 Task: Look for space in Kulmbach, Germany from 7th July, 2023 to 15th July, 2023 for 6 adults in price range Rs.15000 to Rs.20000. Place can be entire place with 3 bedrooms having 3 beds and 3 bathrooms. Property type can be house, flat, guest house. Amenities needed are: washing machine. Booking option can be shelf check-in. Required host language is English.
Action: Mouse moved to (413, 86)
Screenshot: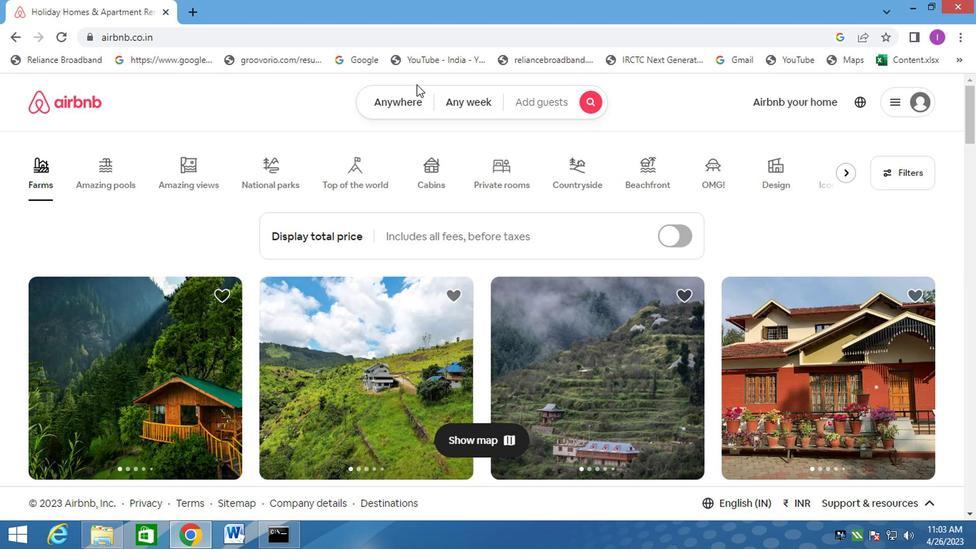 
Action: Mouse pressed left at (413, 86)
Screenshot: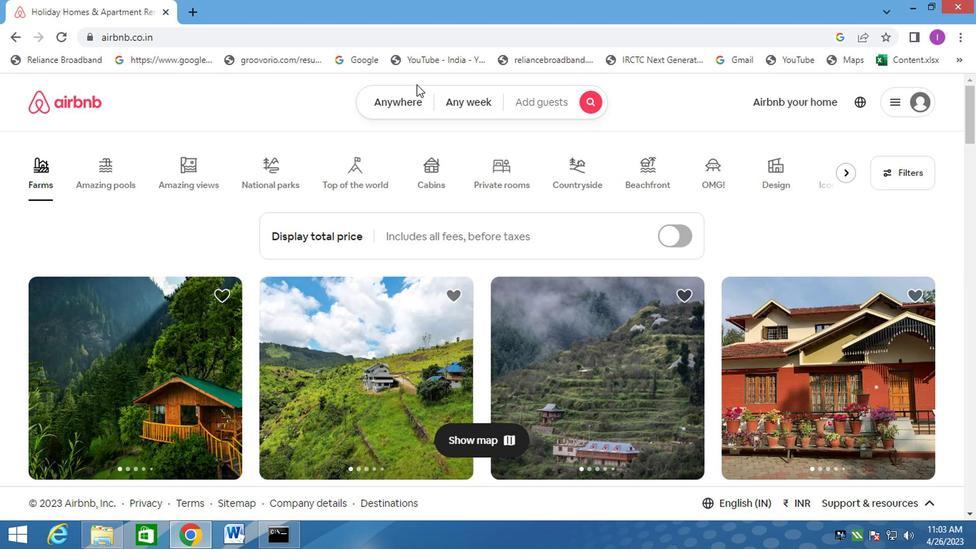 
Action: Mouse moved to (410, 97)
Screenshot: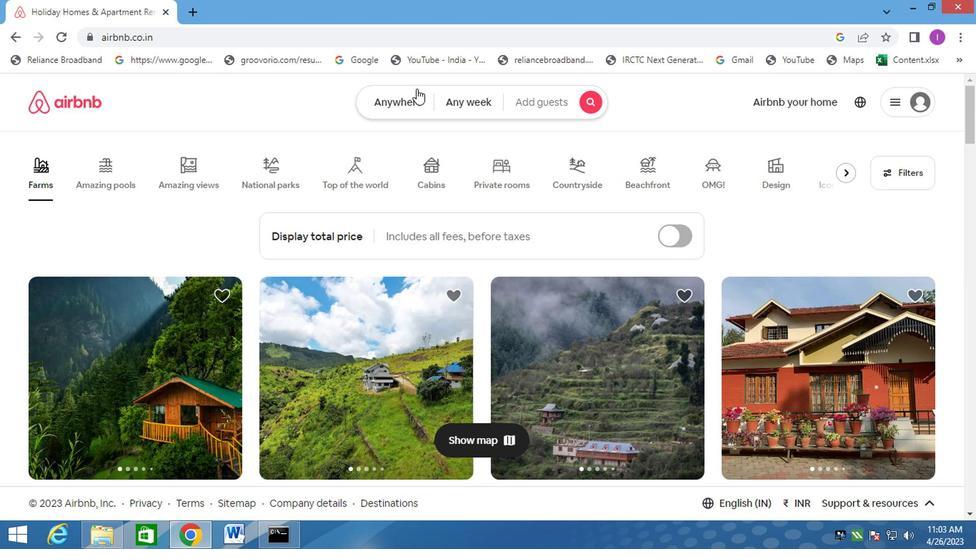
Action: Mouse pressed left at (410, 97)
Screenshot: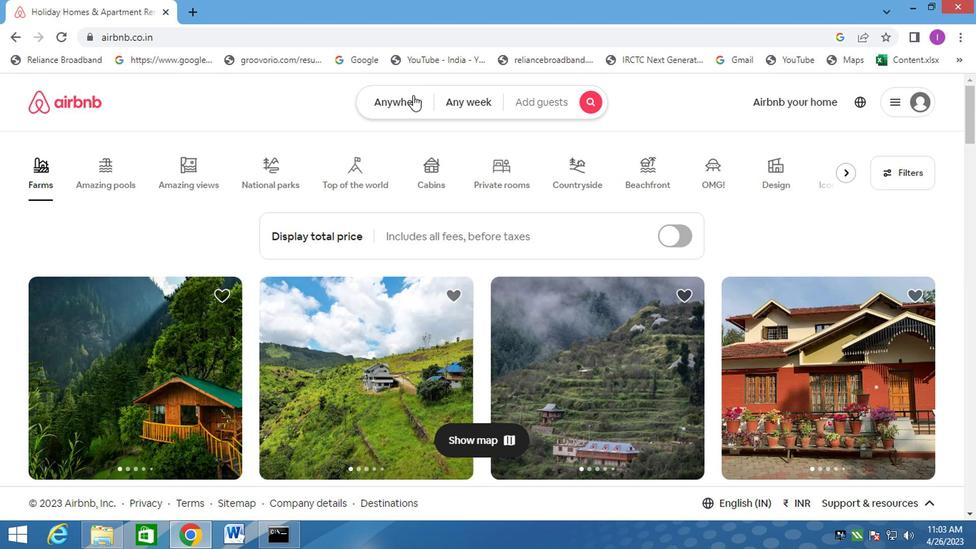 
Action: Mouse moved to (293, 154)
Screenshot: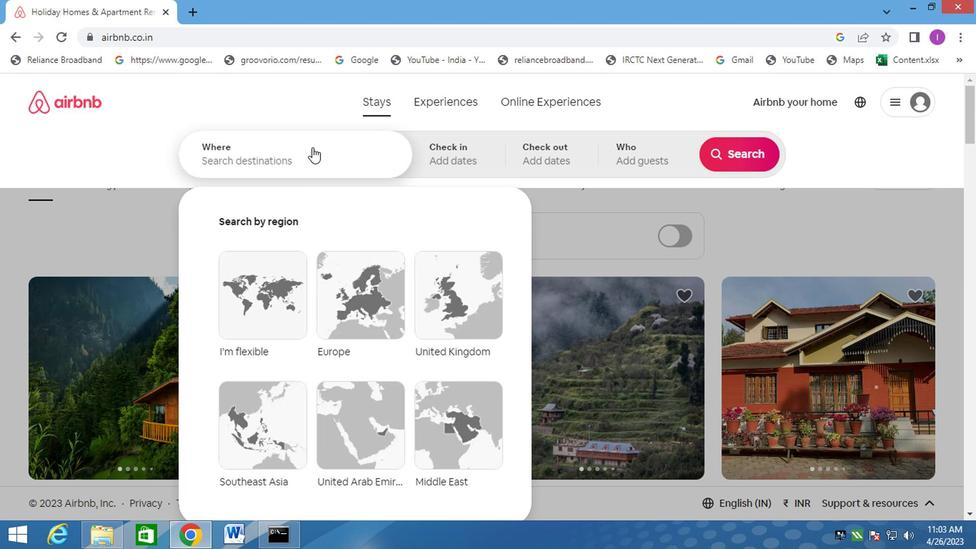 
Action: Mouse pressed left at (293, 154)
Screenshot: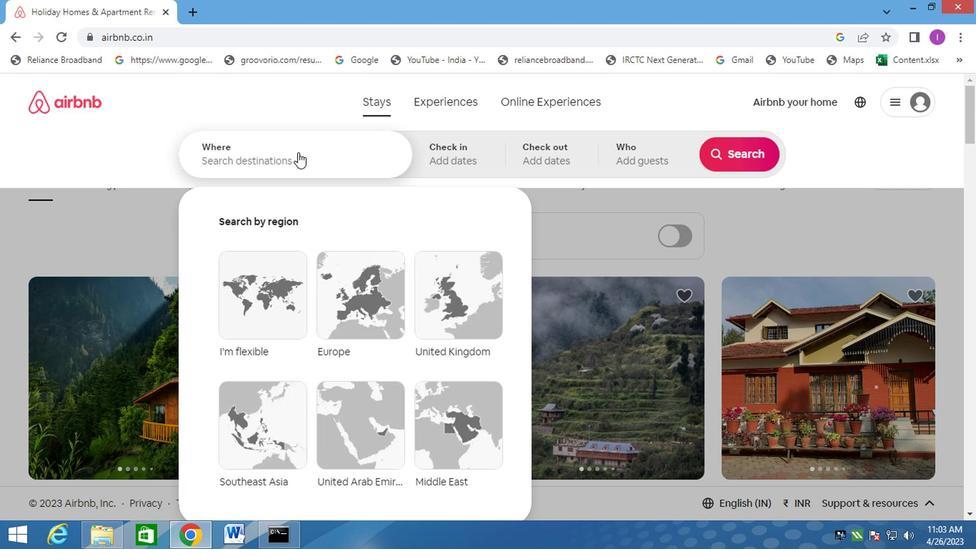 
Action: Mouse moved to (296, 153)
Screenshot: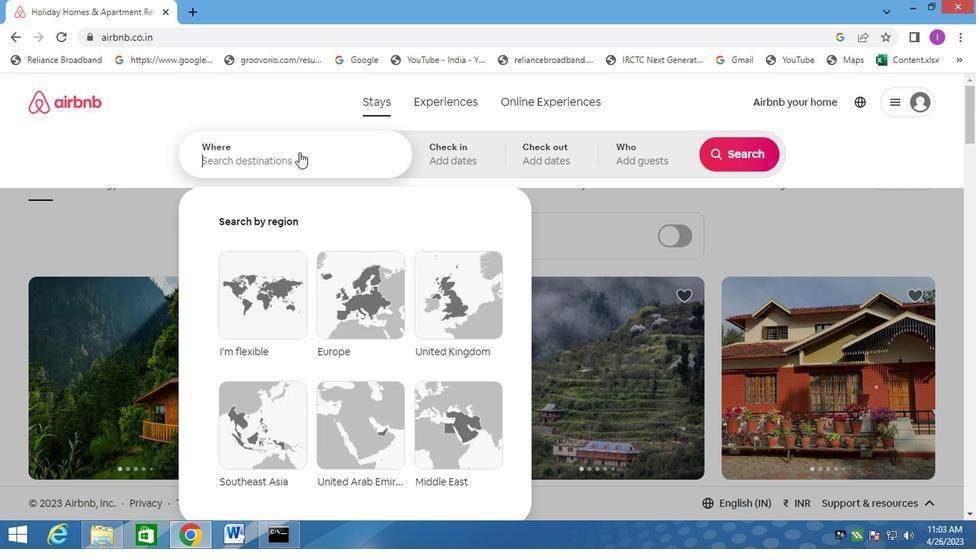 
Action: Key pressed kulmba
Screenshot: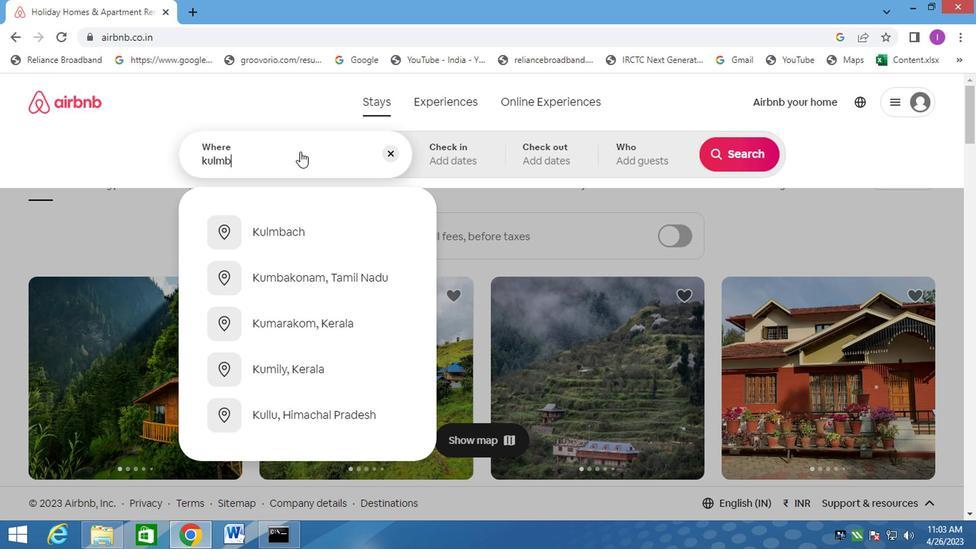 
Action: Mouse moved to (274, 229)
Screenshot: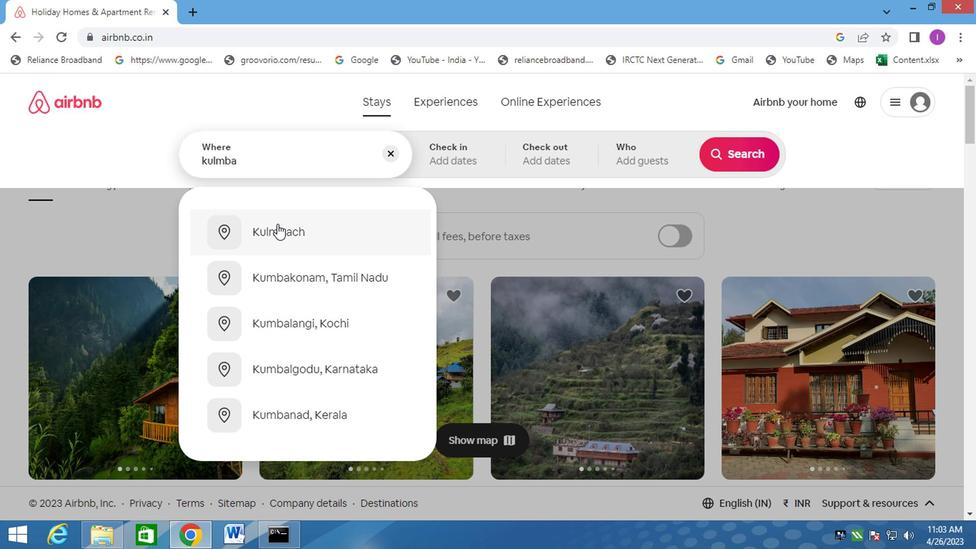 
Action: Mouse pressed left at (274, 229)
Screenshot: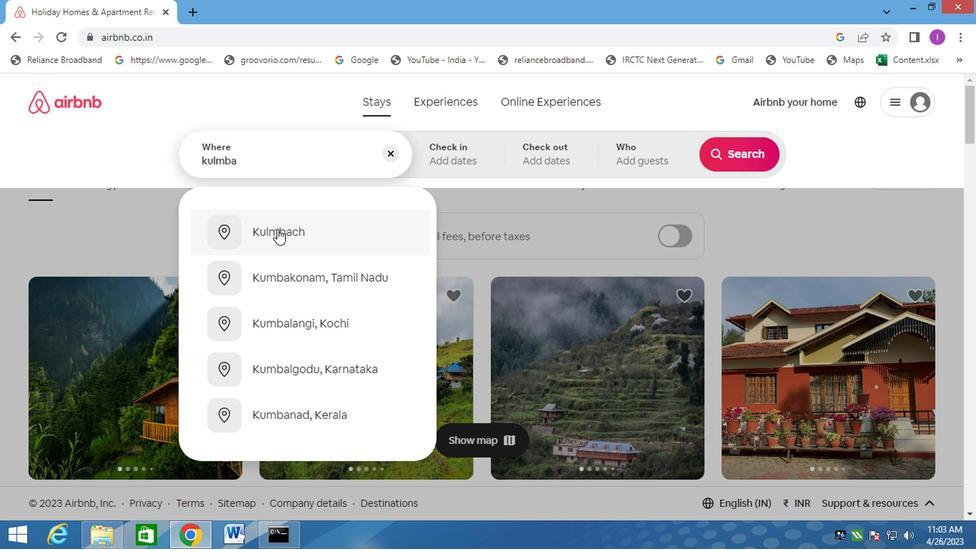 
Action: Mouse moved to (730, 266)
Screenshot: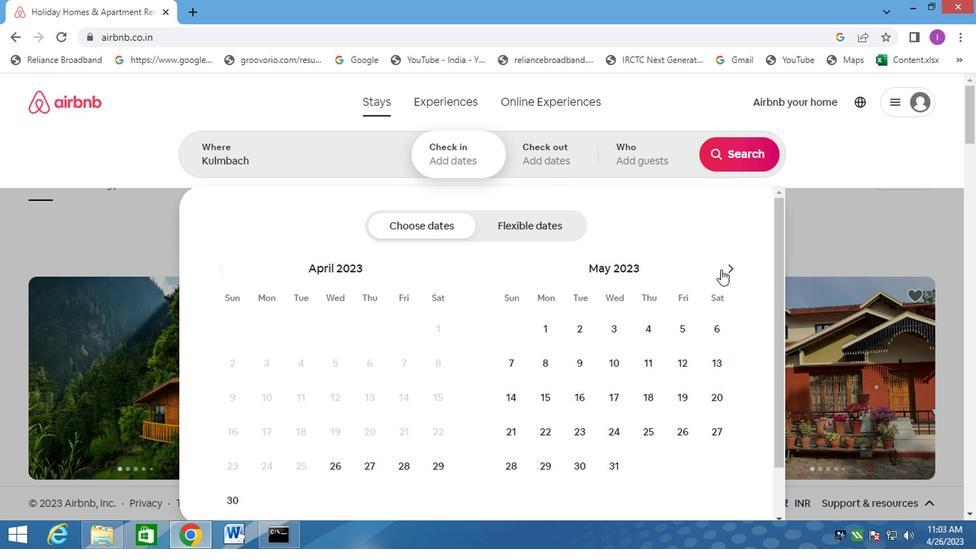 
Action: Mouse pressed left at (730, 266)
Screenshot: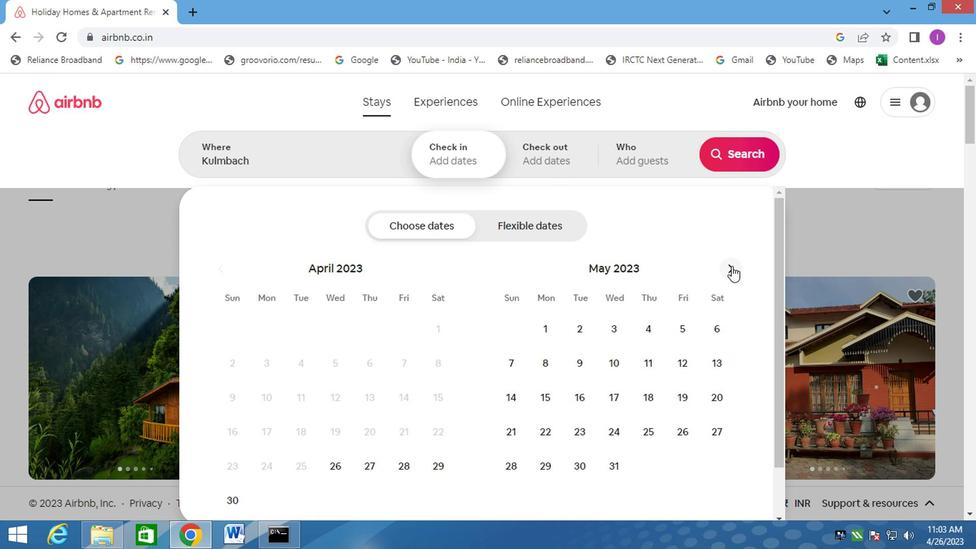 
Action: Mouse pressed left at (730, 266)
Screenshot: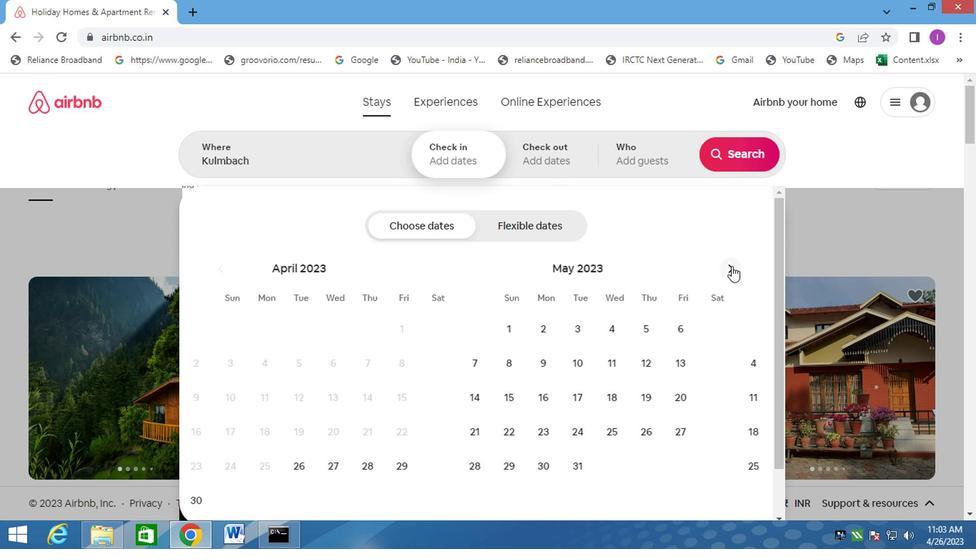 
Action: Mouse moved to (685, 367)
Screenshot: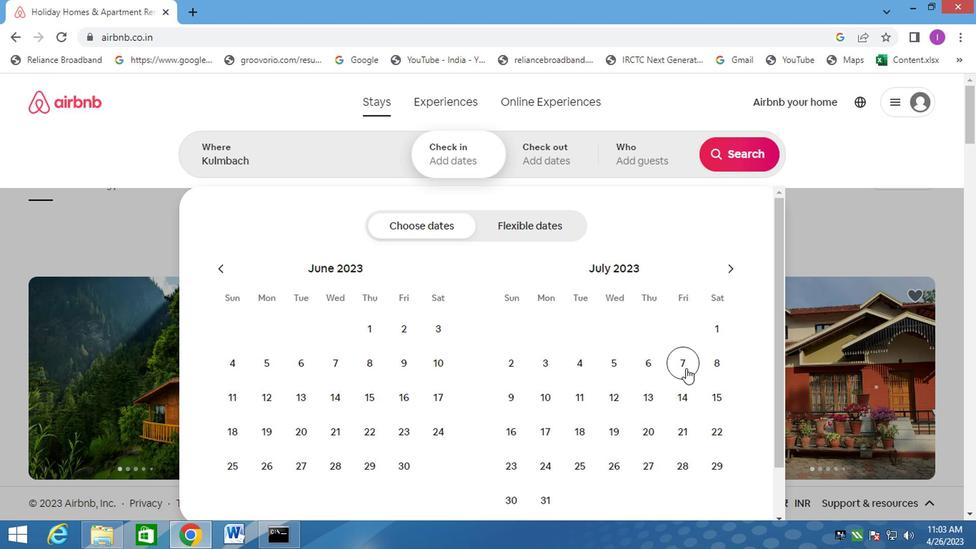 
Action: Mouse pressed left at (685, 367)
Screenshot: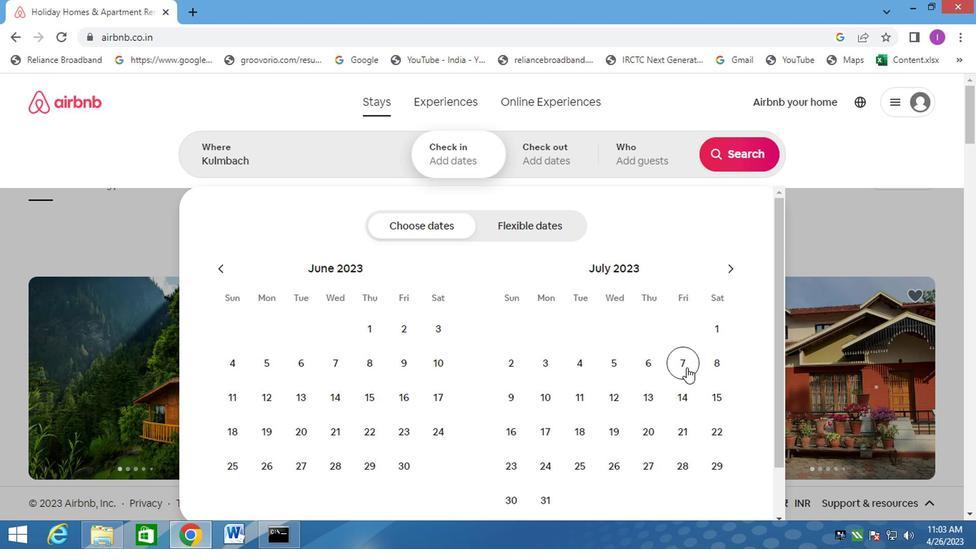 
Action: Mouse moved to (714, 398)
Screenshot: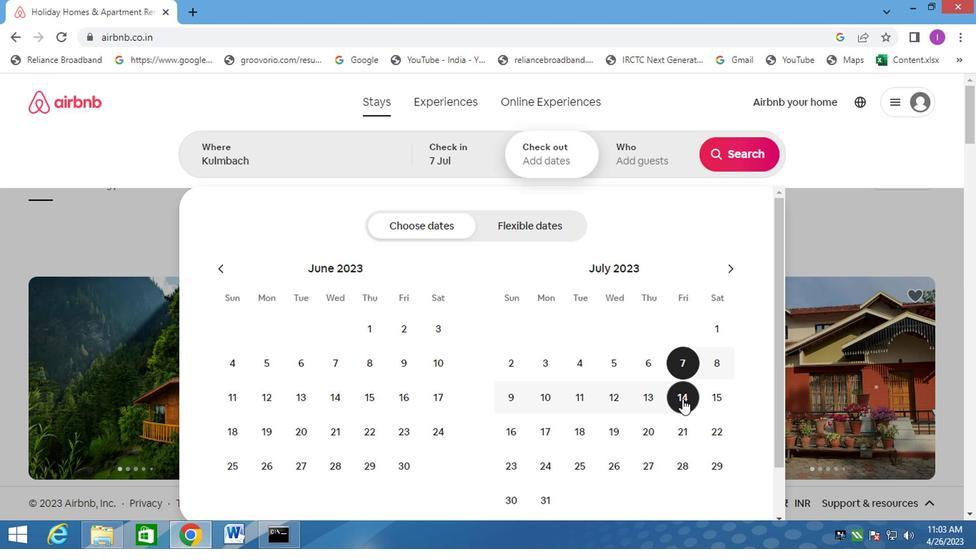 
Action: Mouse pressed left at (714, 398)
Screenshot: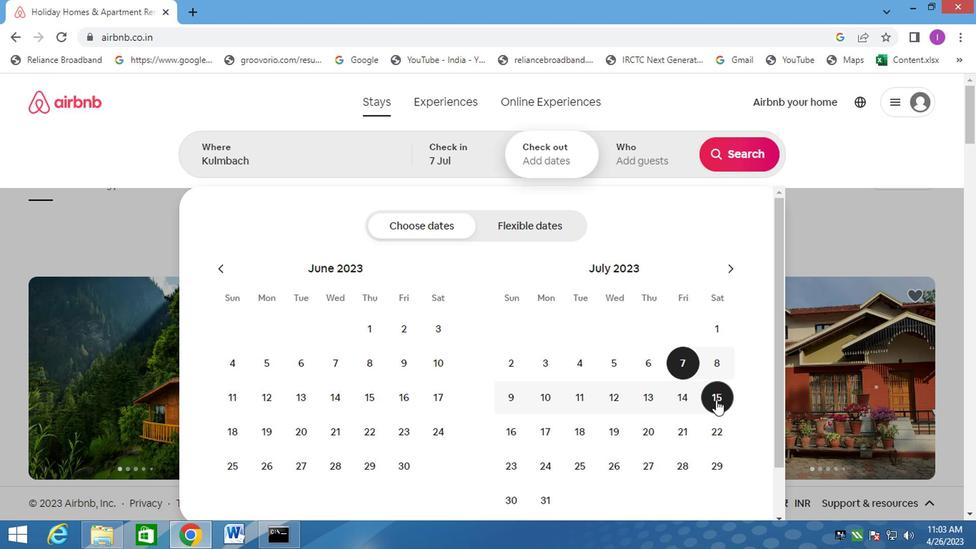 
Action: Mouse moved to (647, 161)
Screenshot: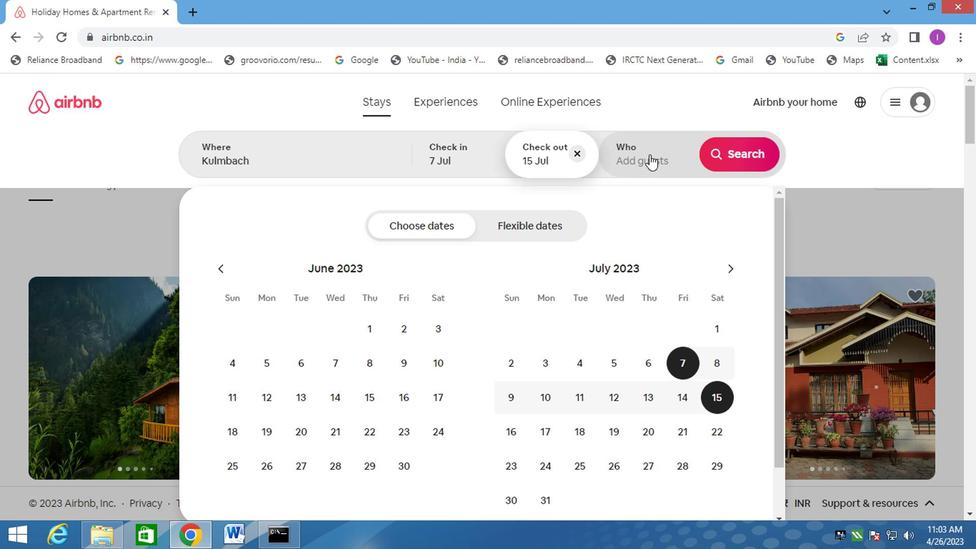 
Action: Mouse pressed left at (647, 161)
Screenshot: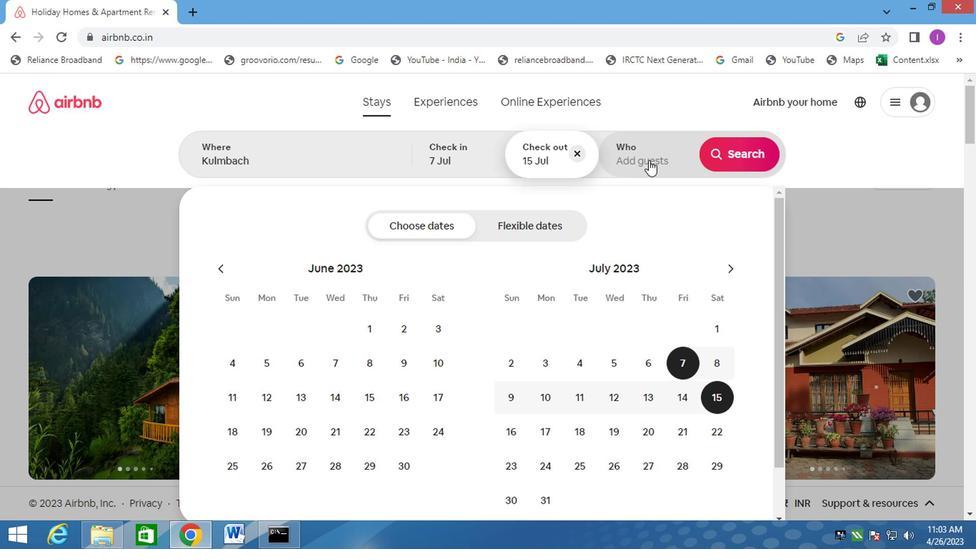
Action: Mouse moved to (744, 231)
Screenshot: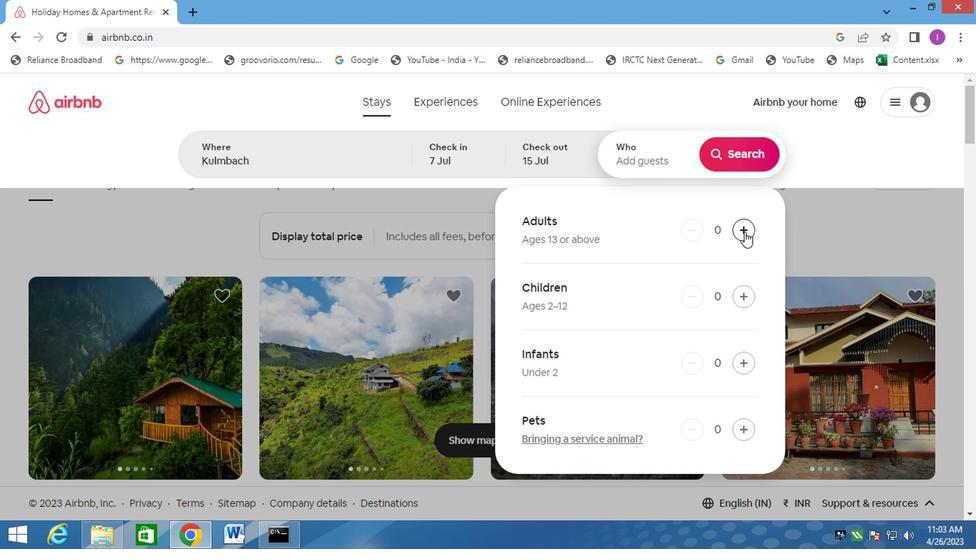 
Action: Mouse pressed left at (744, 231)
Screenshot: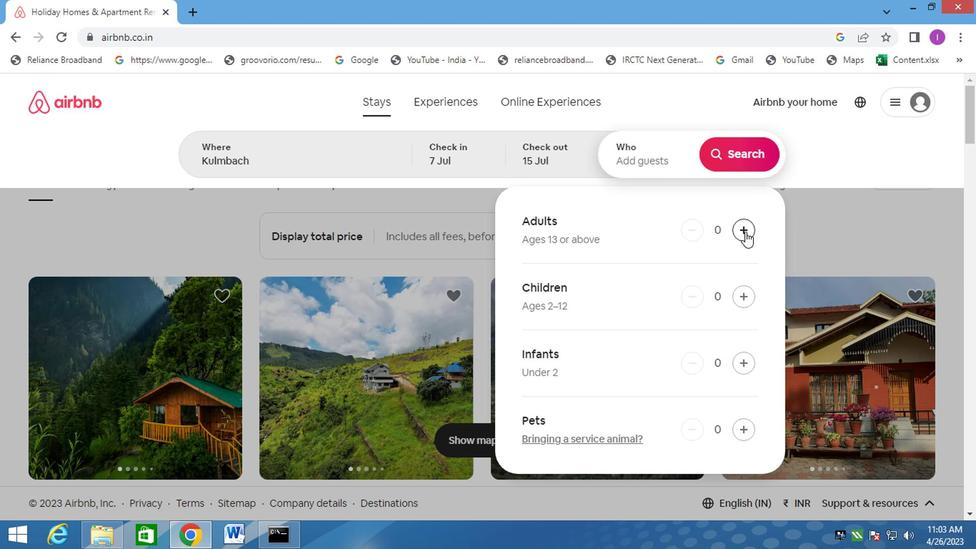 
Action: Mouse moved to (744, 231)
Screenshot: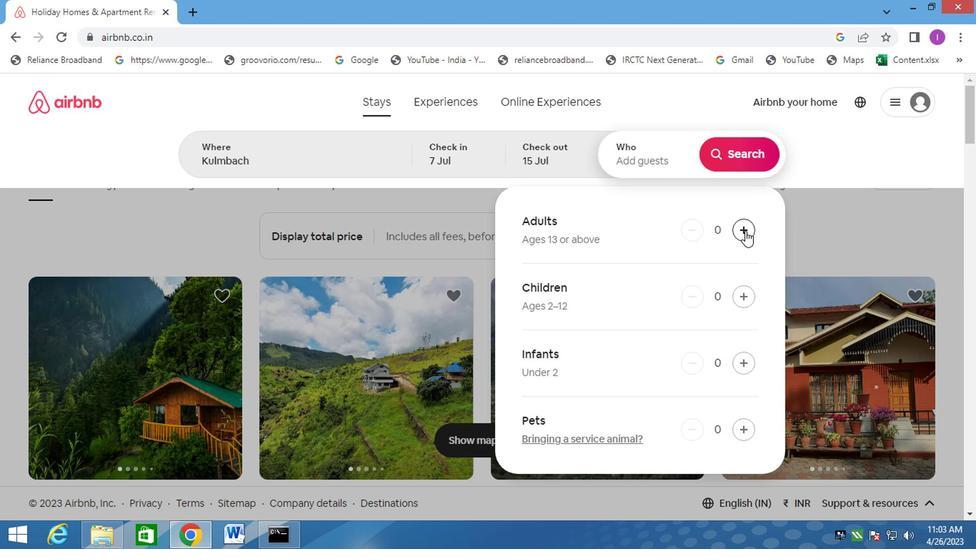 
Action: Mouse pressed left at (744, 231)
Screenshot: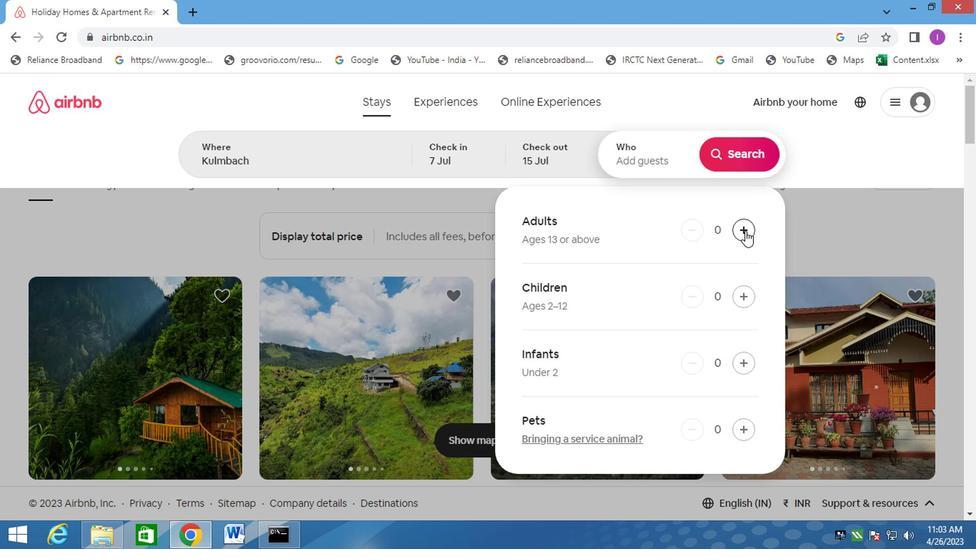 
Action: Mouse pressed left at (744, 231)
Screenshot: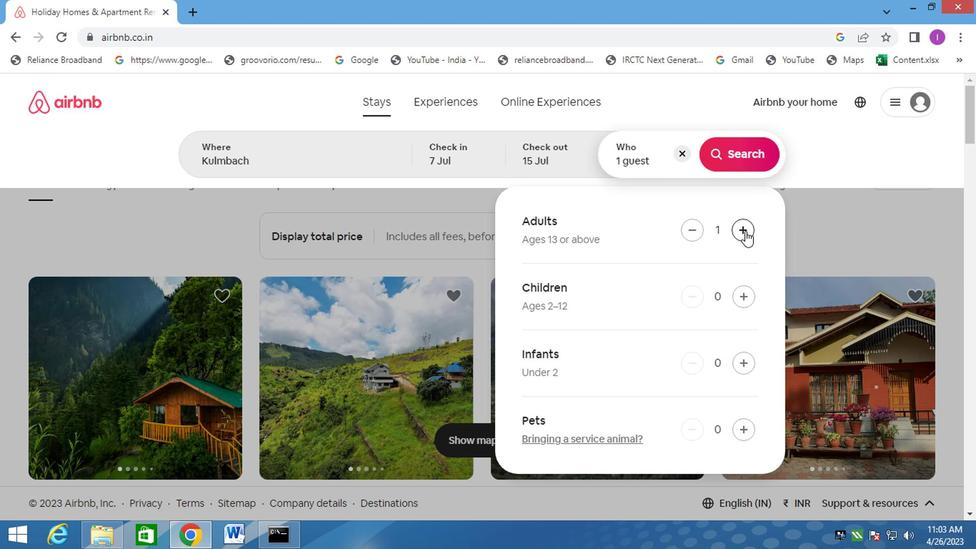 
Action: Mouse pressed left at (744, 231)
Screenshot: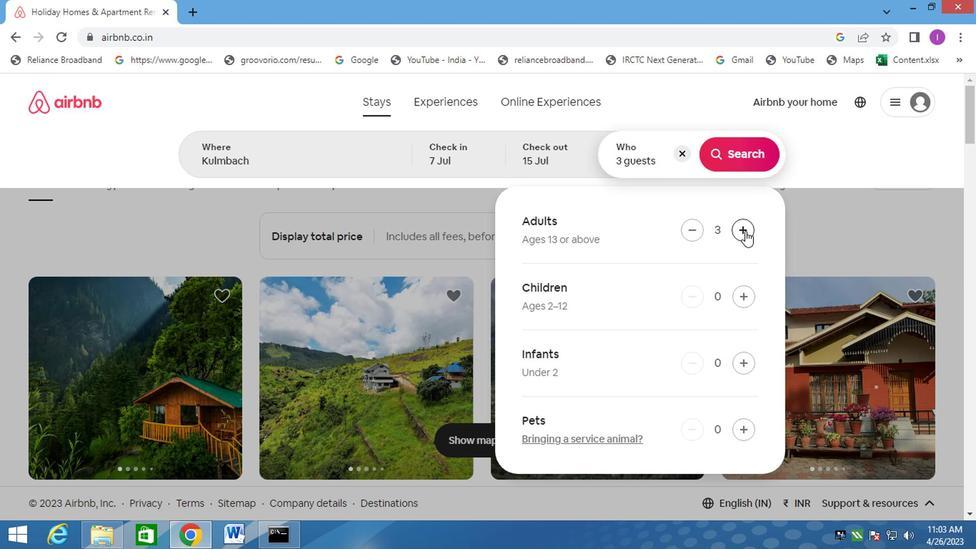 
Action: Mouse pressed left at (744, 231)
Screenshot: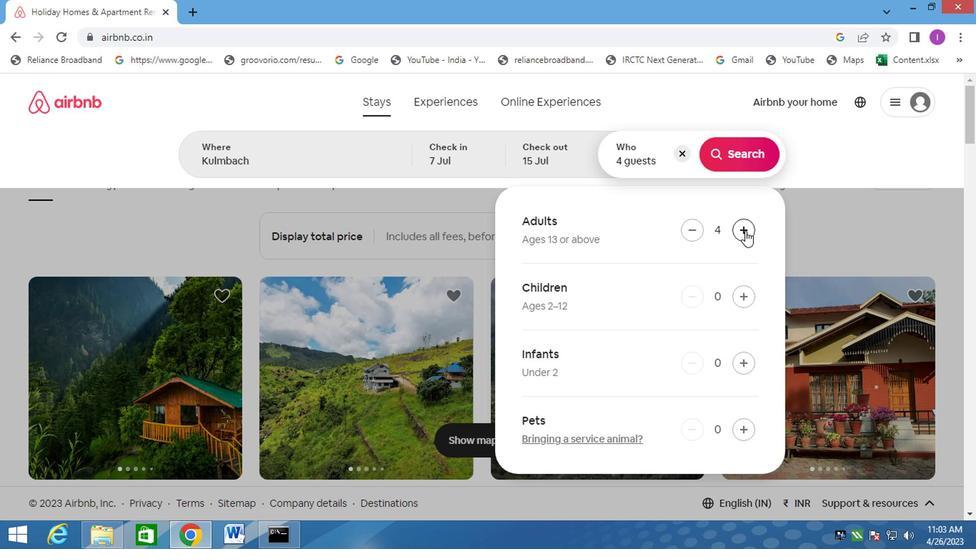 
Action: Mouse pressed left at (744, 231)
Screenshot: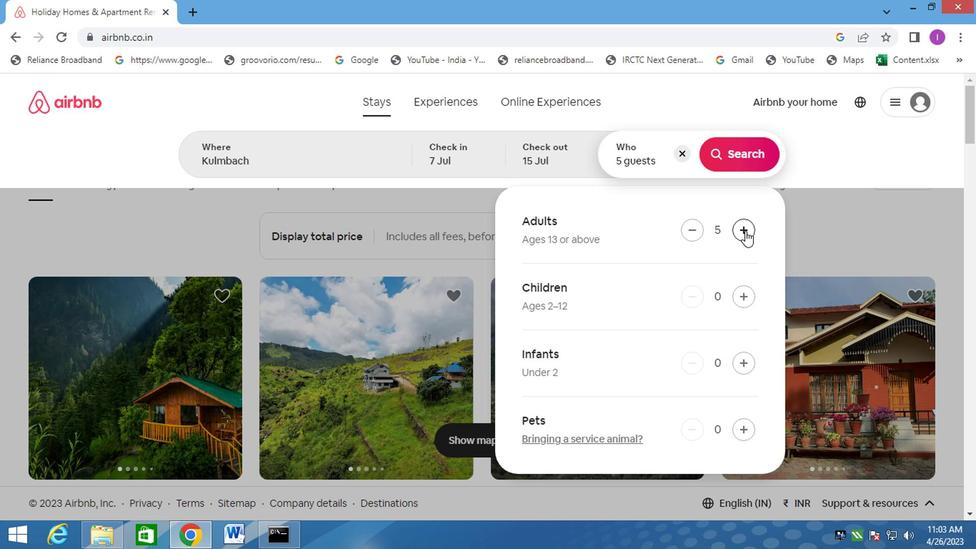 
Action: Mouse moved to (729, 162)
Screenshot: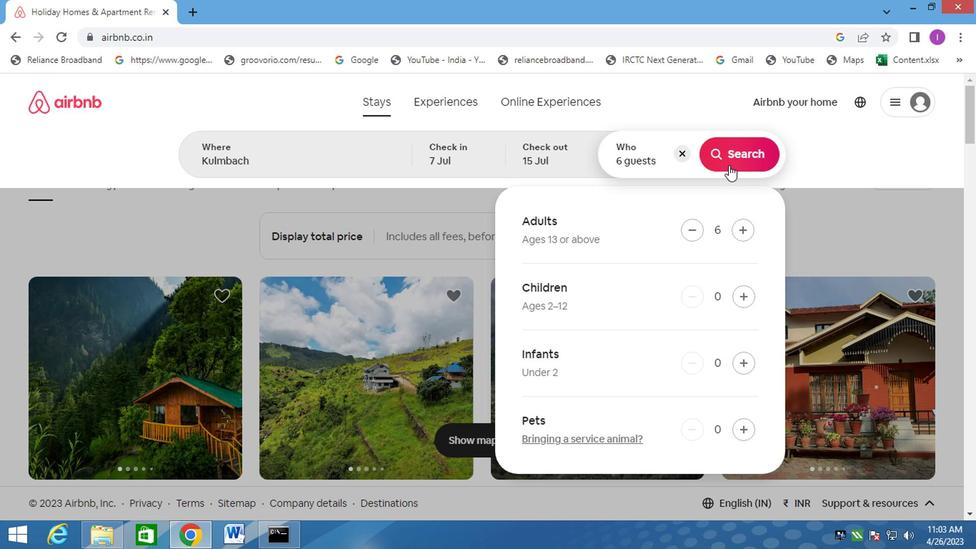 
Action: Mouse pressed left at (729, 162)
Screenshot: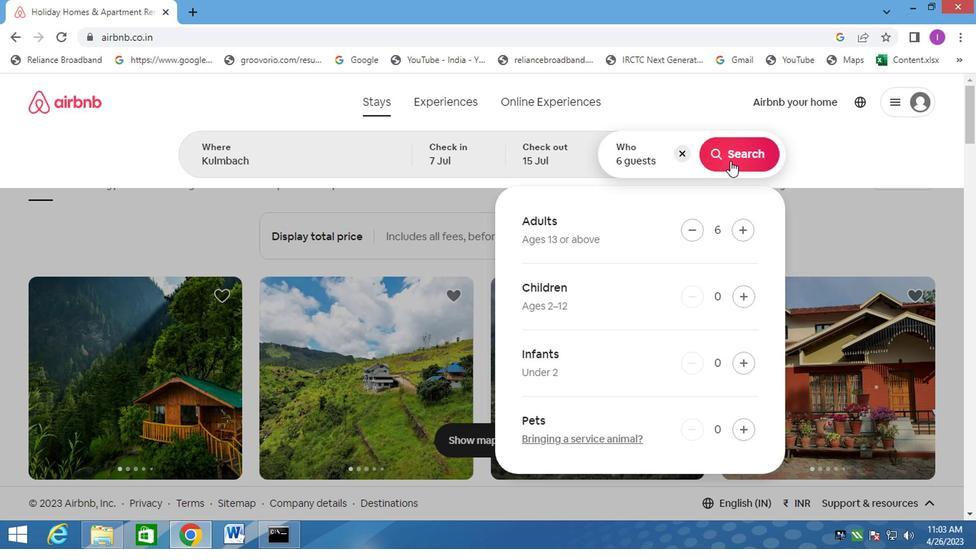 
Action: Mouse moved to (902, 163)
Screenshot: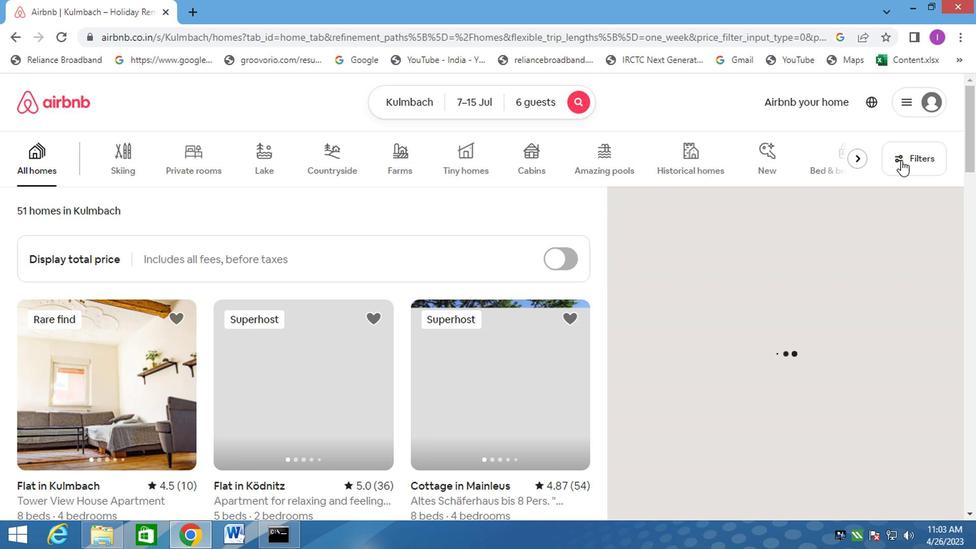
Action: Mouse pressed left at (902, 163)
Screenshot: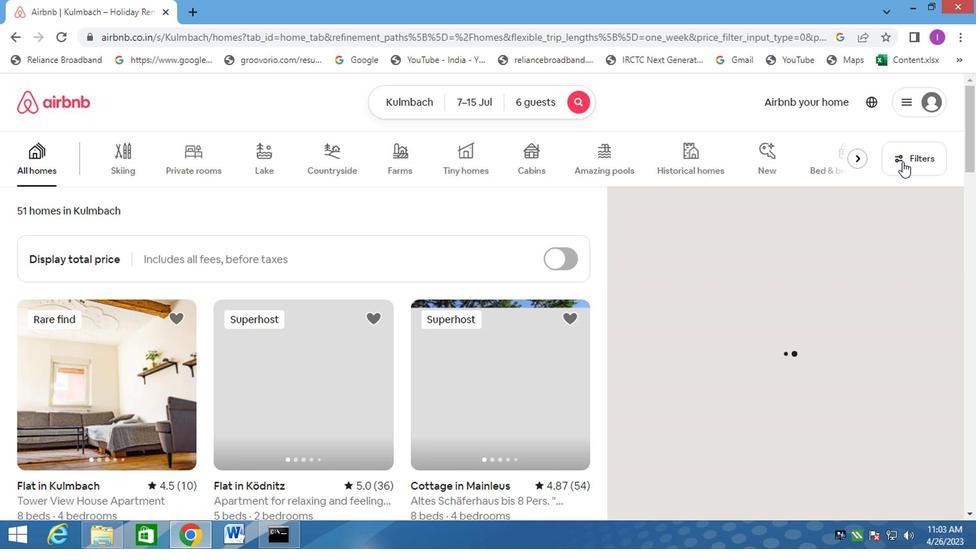 
Action: Mouse moved to (291, 338)
Screenshot: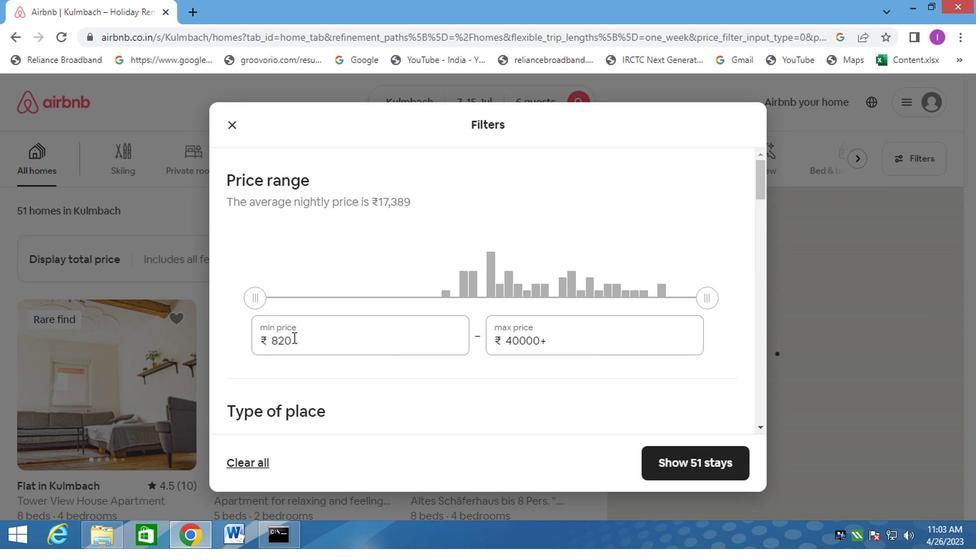 
Action: Mouse pressed left at (291, 338)
Screenshot: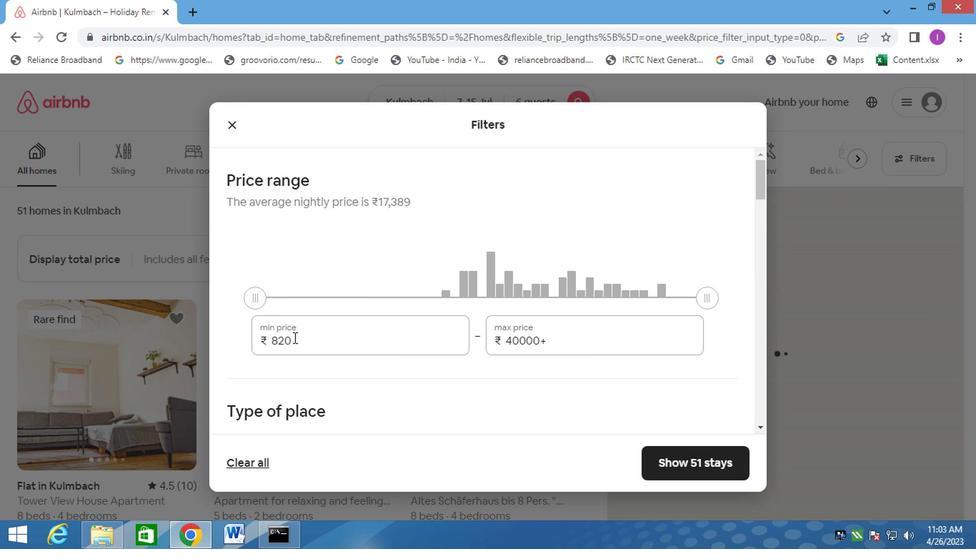 
Action: Mouse moved to (269, 333)
Screenshot: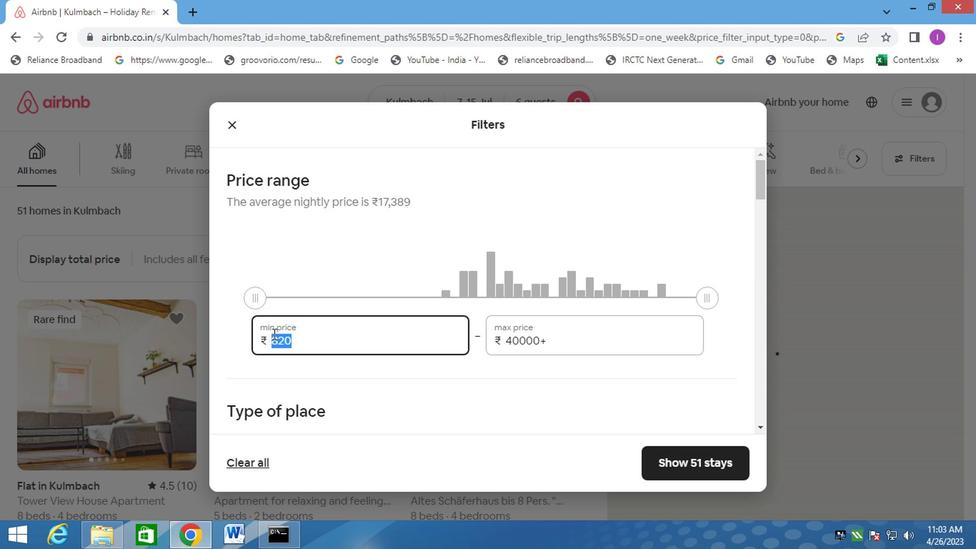 
Action: Key pressed 15000
Screenshot: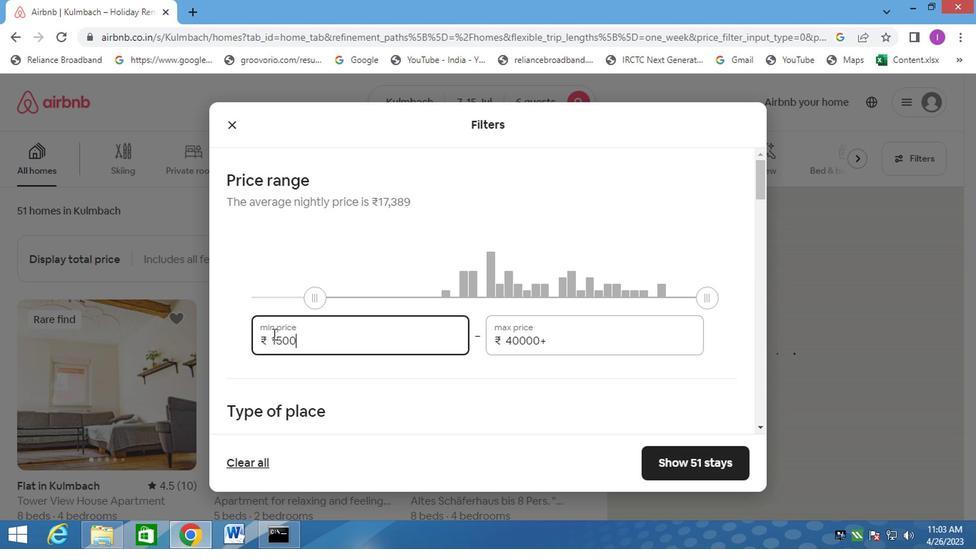 
Action: Mouse moved to (554, 342)
Screenshot: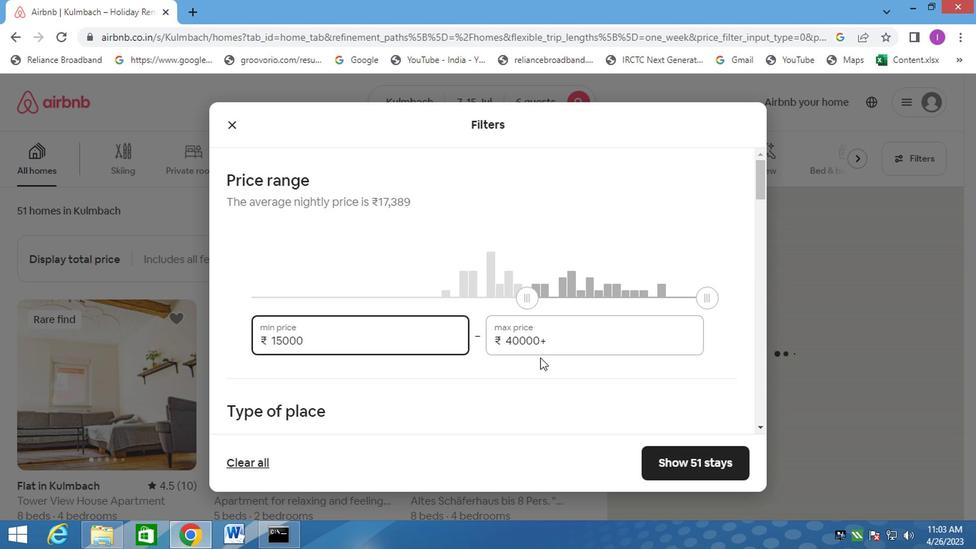 
Action: Mouse pressed left at (554, 342)
Screenshot: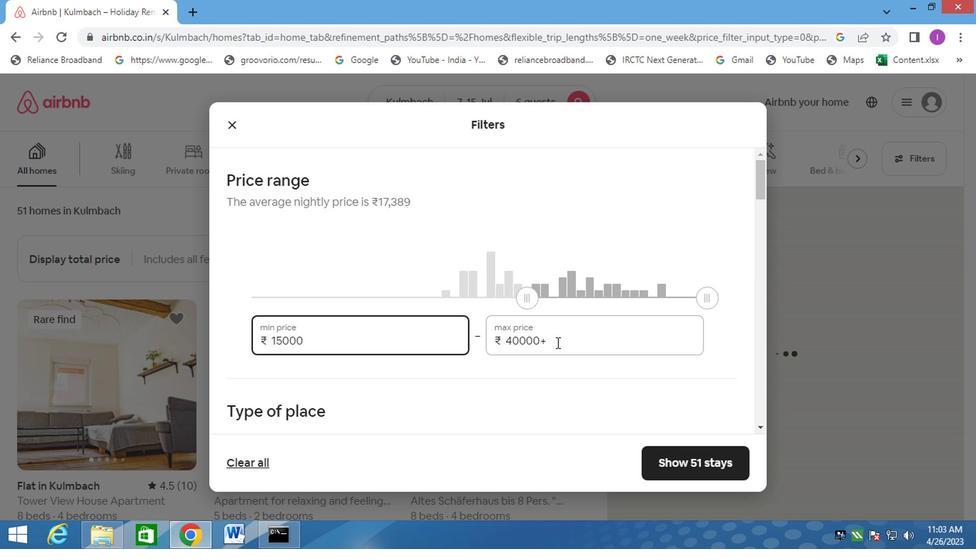
Action: Mouse moved to (497, 340)
Screenshot: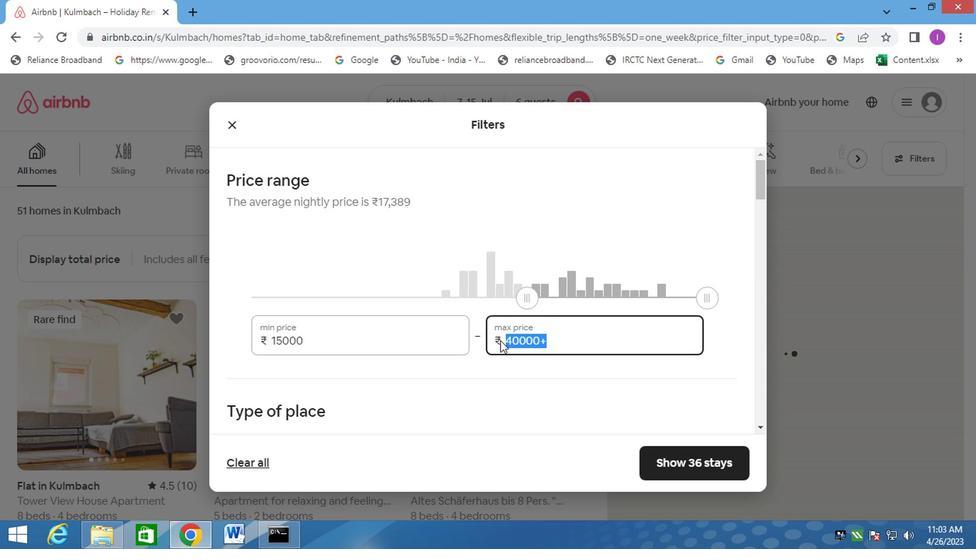 
Action: Key pressed 20000
Screenshot: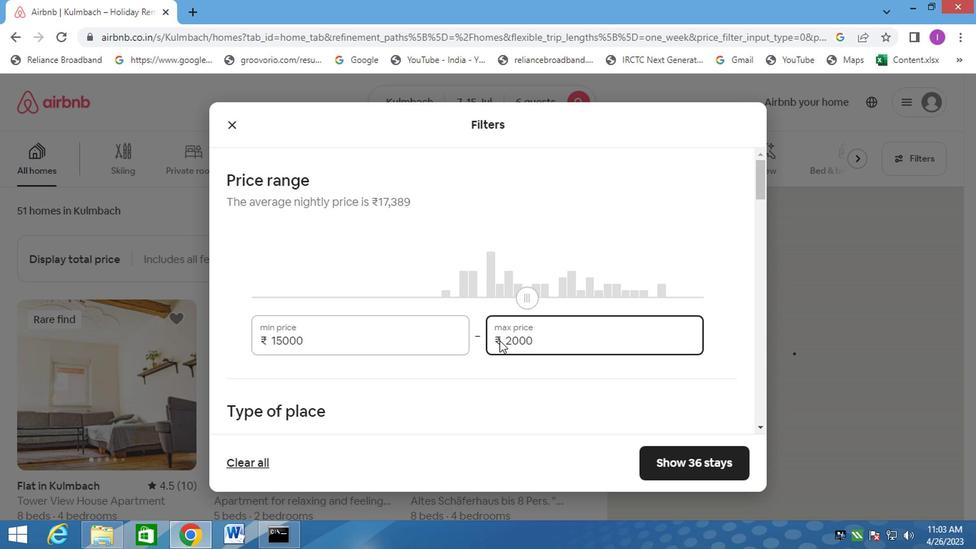 
Action: Mouse moved to (540, 337)
Screenshot: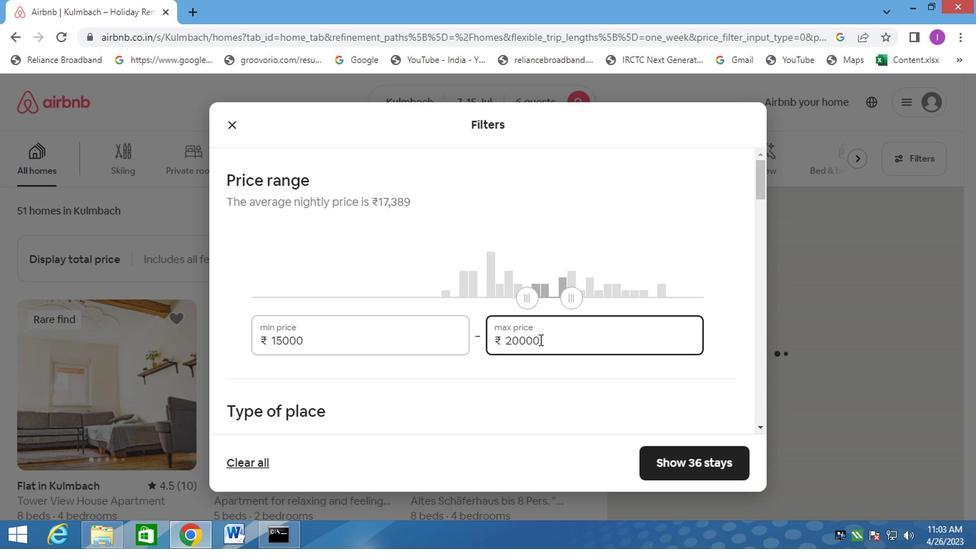 
Action: Mouse scrolled (540, 336) with delta (0, 0)
Screenshot: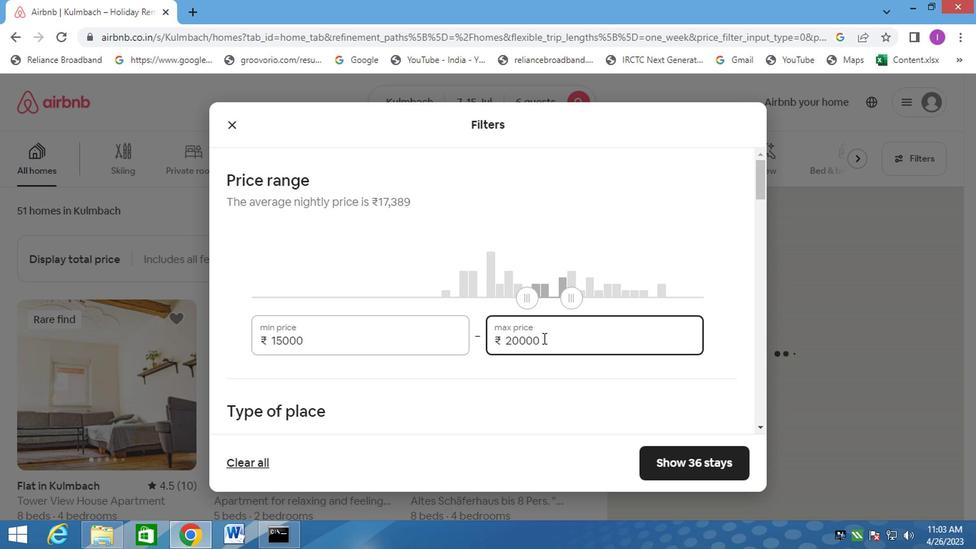 
Action: Mouse scrolled (540, 336) with delta (0, 0)
Screenshot: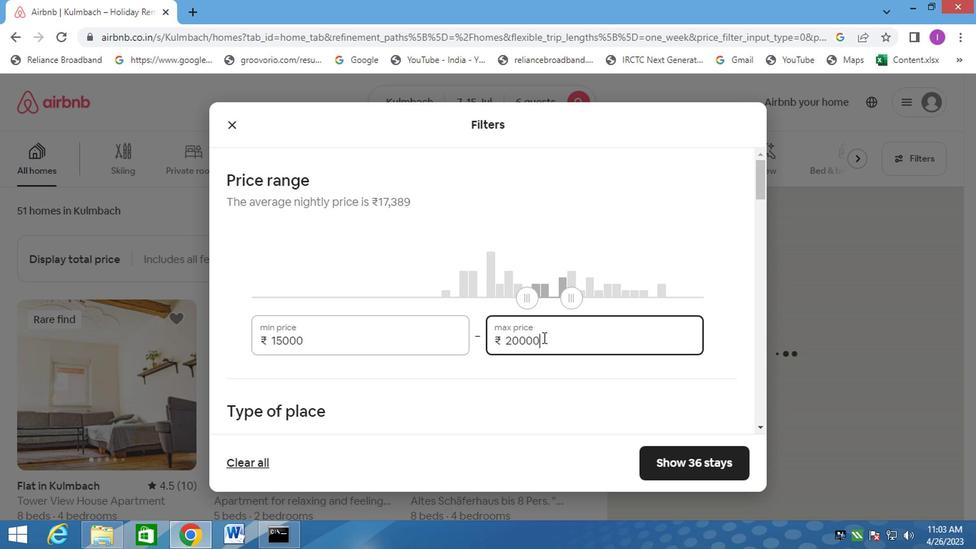 
Action: Mouse moved to (529, 295)
Screenshot: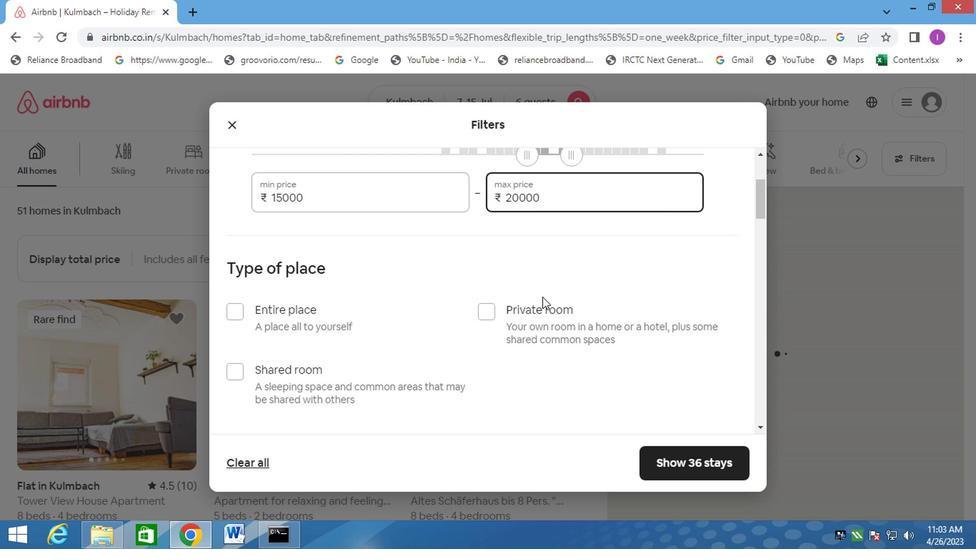 
Action: Mouse scrolled (529, 294) with delta (0, 0)
Screenshot: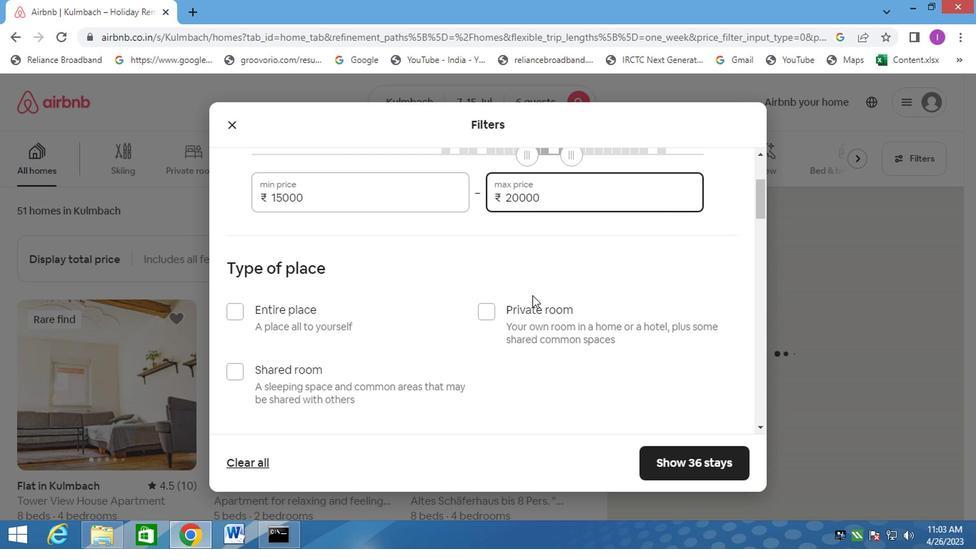 
Action: Mouse moved to (232, 238)
Screenshot: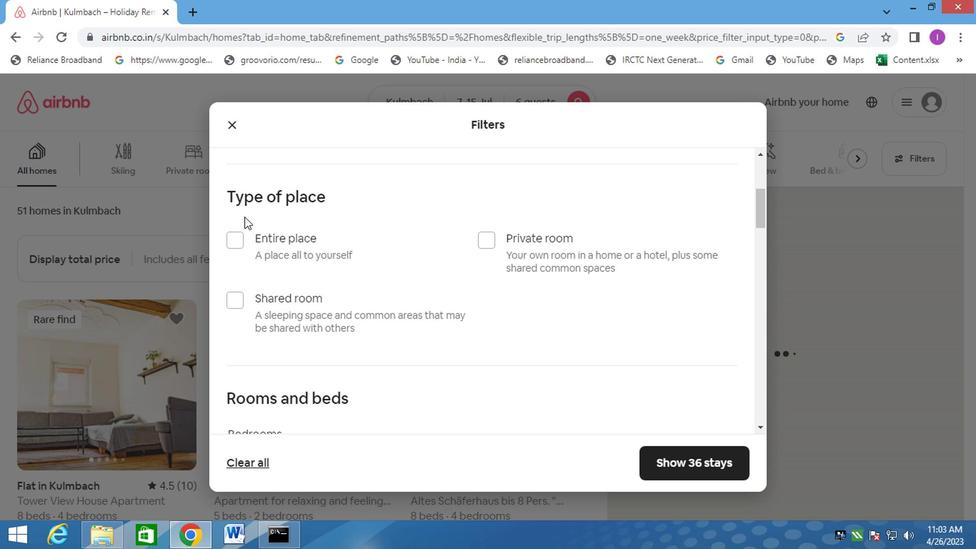
Action: Mouse pressed left at (232, 238)
Screenshot: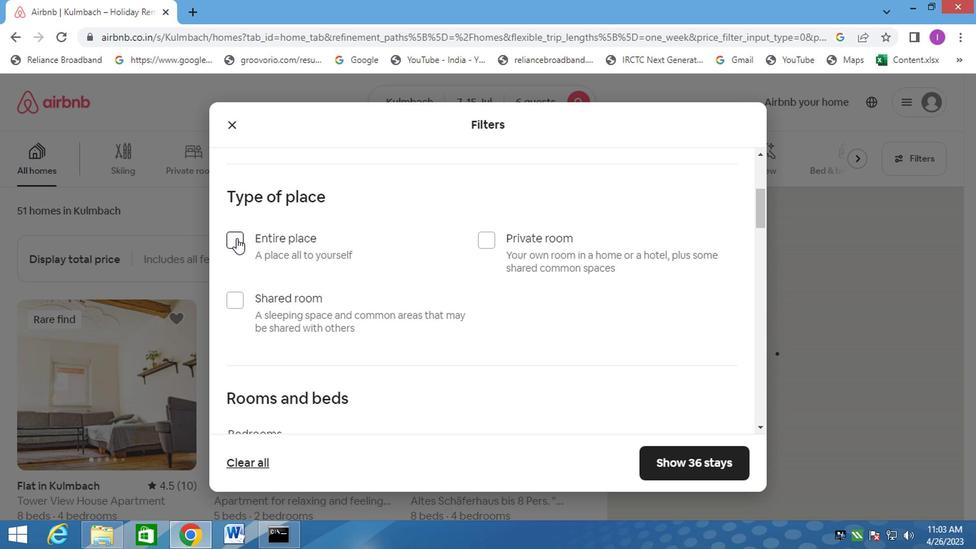 
Action: Mouse moved to (340, 248)
Screenshot: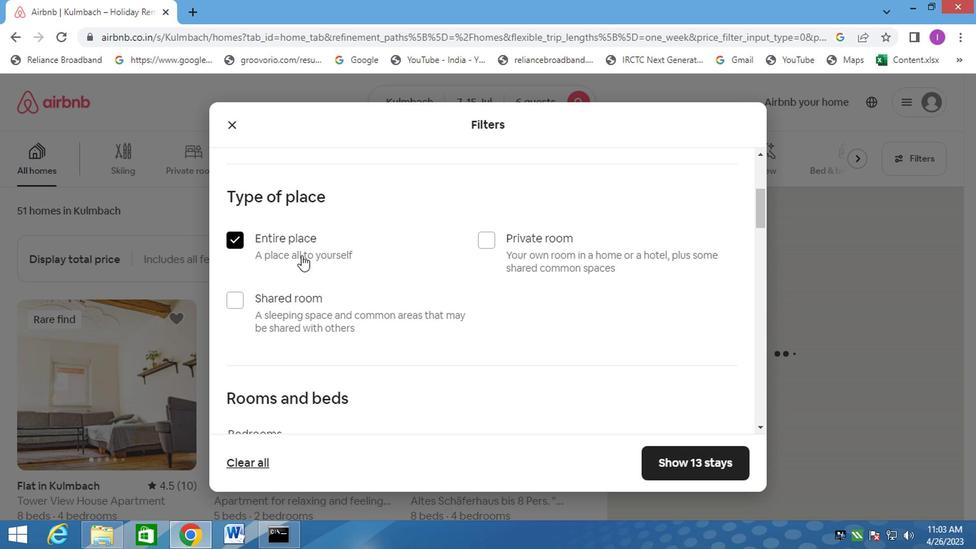
Action: Mouse scrolled (340, 248) with delta (0, 0)
Screenshot: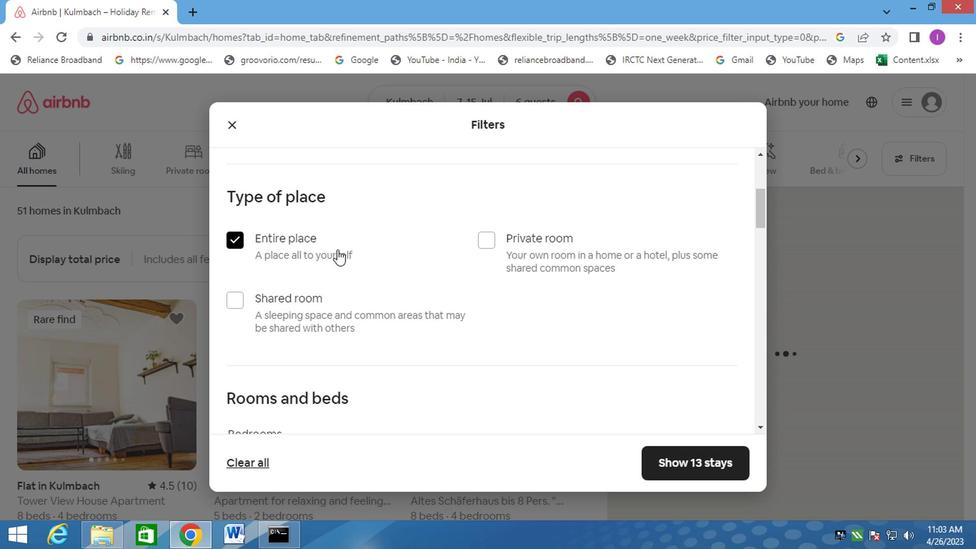 
Action: Mouse moved to (342, 253)
Screenshot: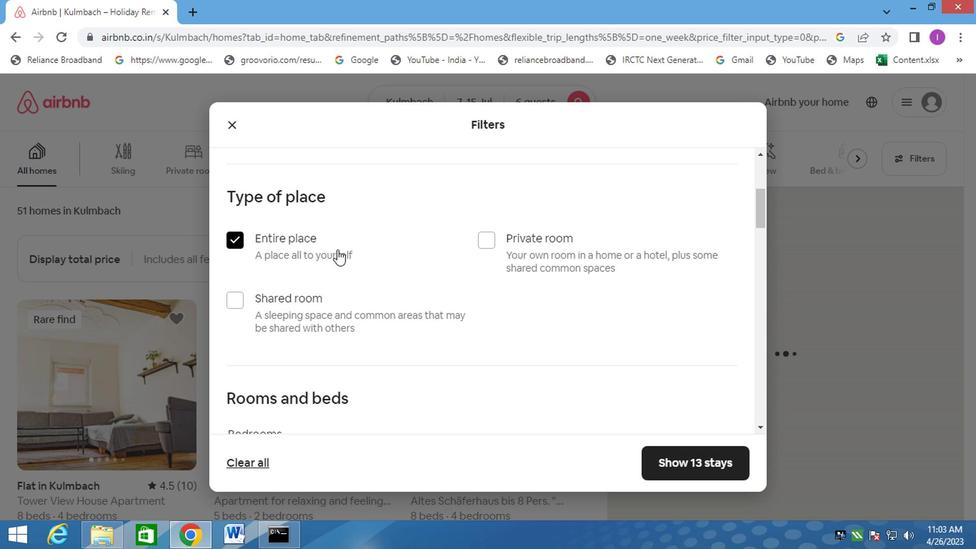 
Action: Mouse scrolled (342, 252) with delta (0, -1)
Screenshot: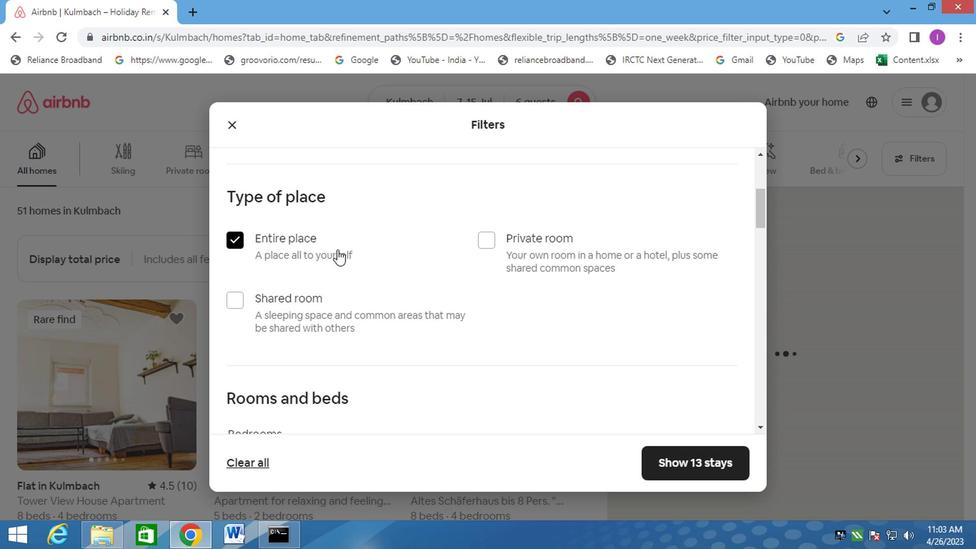 
Action: Mouse moved to (342, 253)
Screenshot: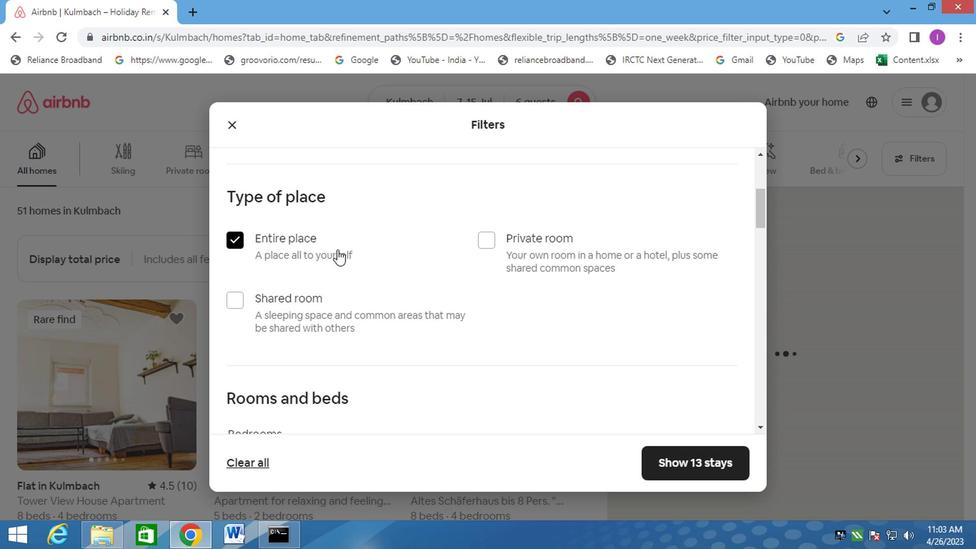 
Action: Mouse scrolled (342, 252) with delta (0, -1)
Screenshot: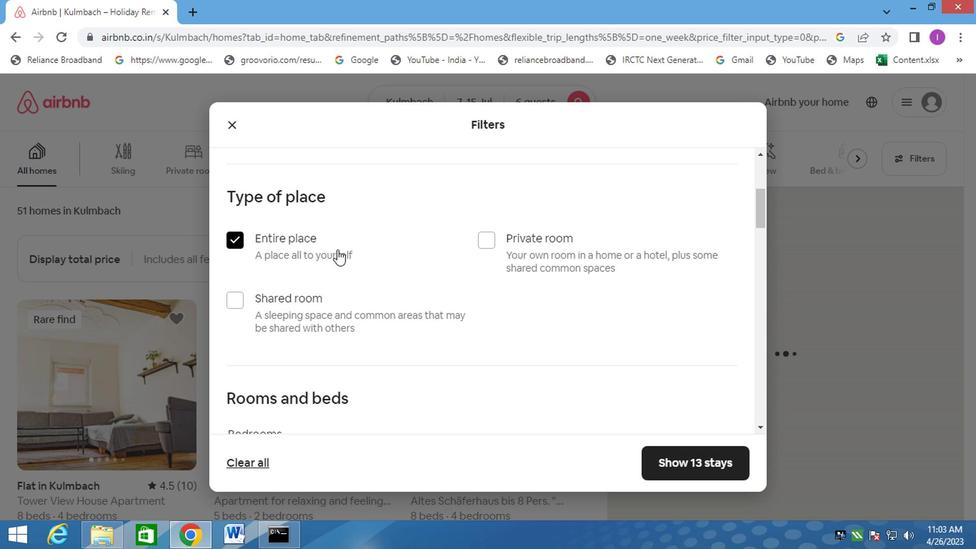 
Action: Mouse moved to (405, 255)
Screenshot: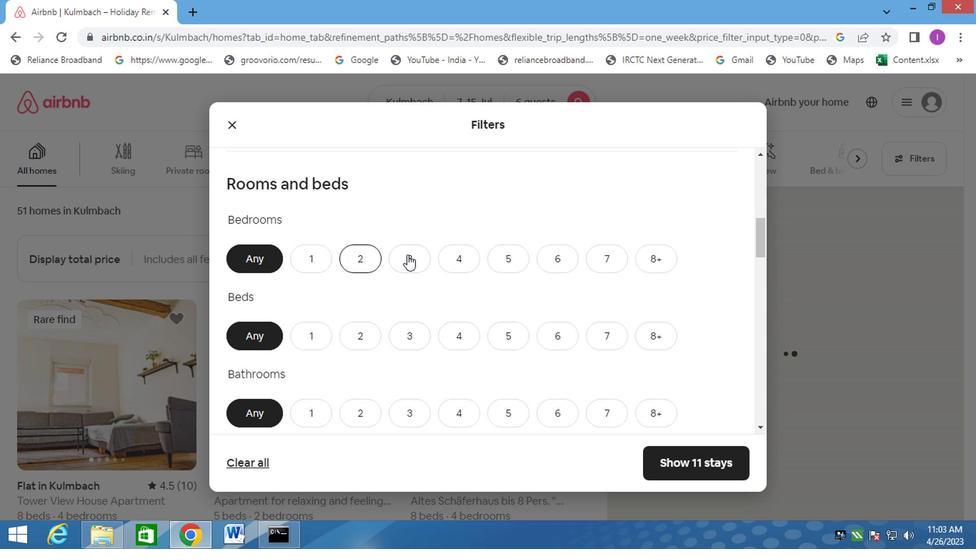 
Action: Mouse pressed left at (405, 255)
Screenshot: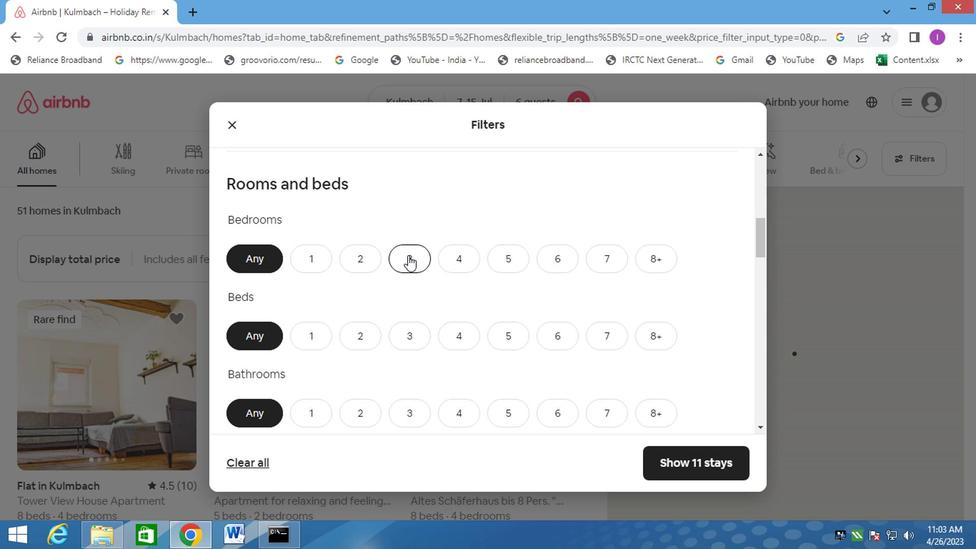 
Action: Mouse moved to (406, 340)
Screenshot: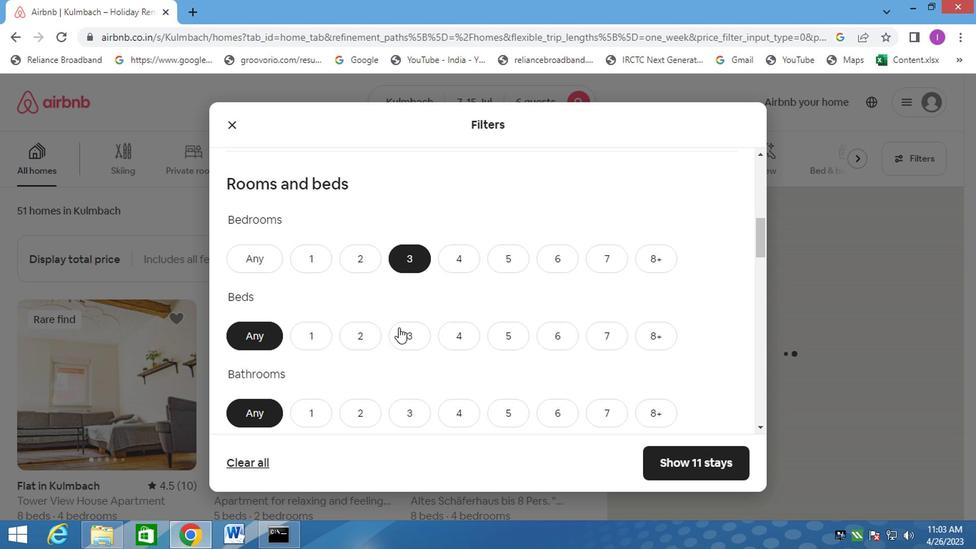 
Action: Mouse pressed left at (406, 340)
Screenshot: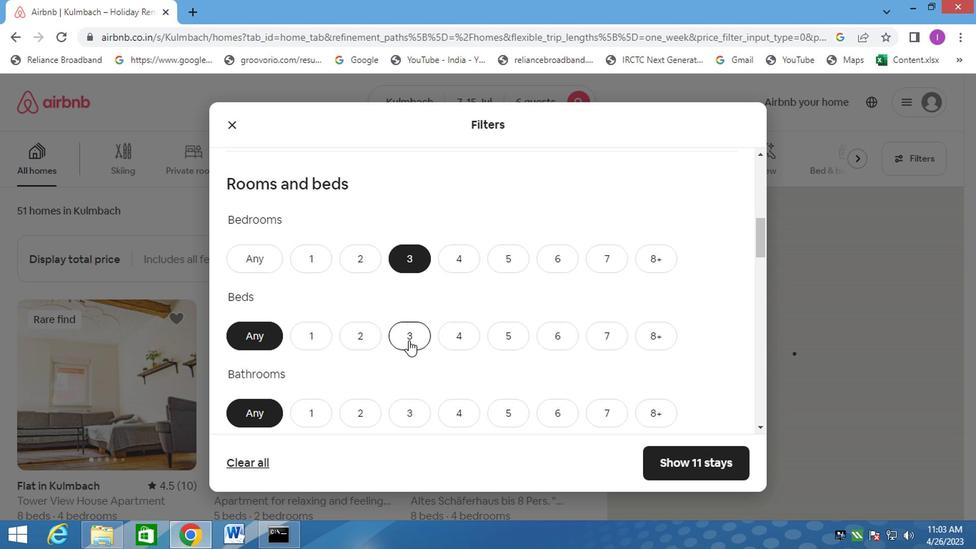 
Action: Mouse moved to (404, 416)
Screenshot: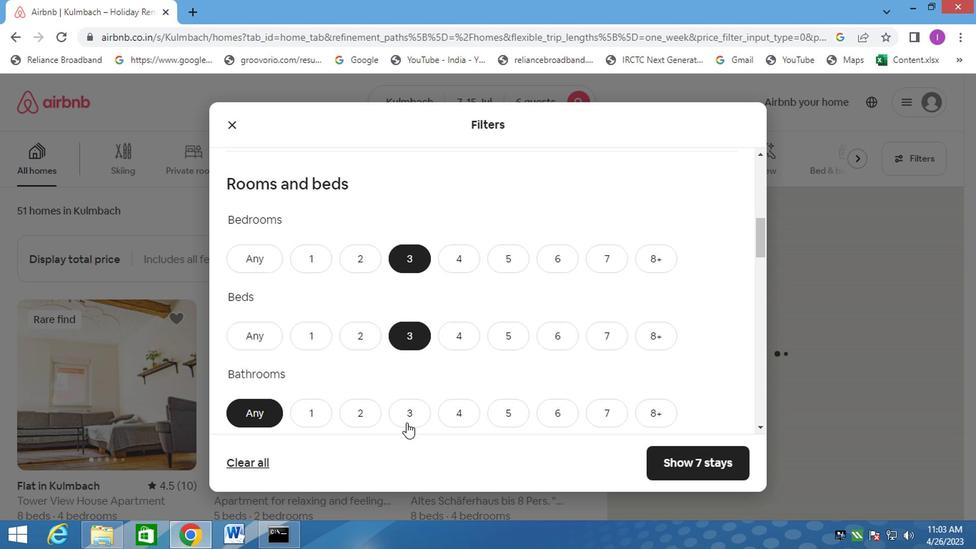 
Action: Mouse pressed left at (404, 416)
Screenshot: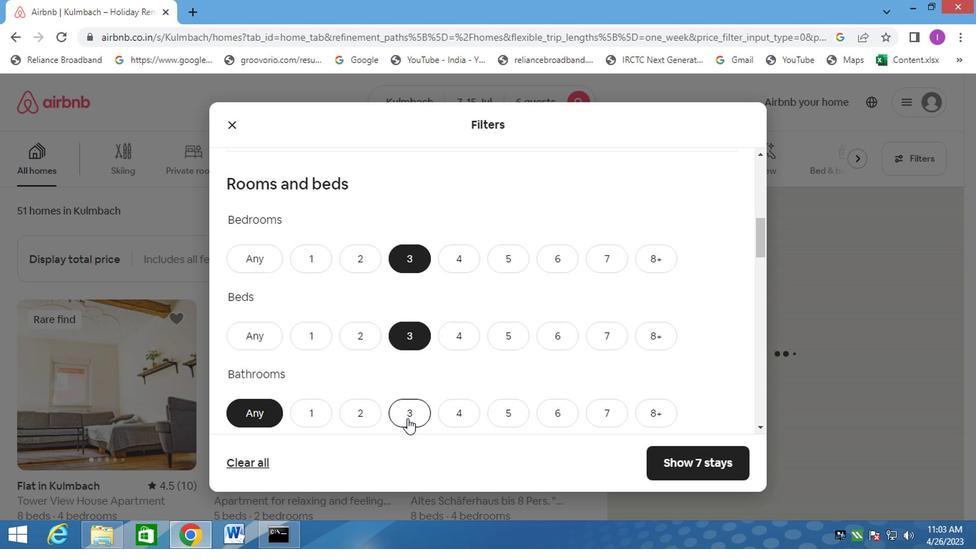
Action: Mouse moved to (582, 338)
Screenshot: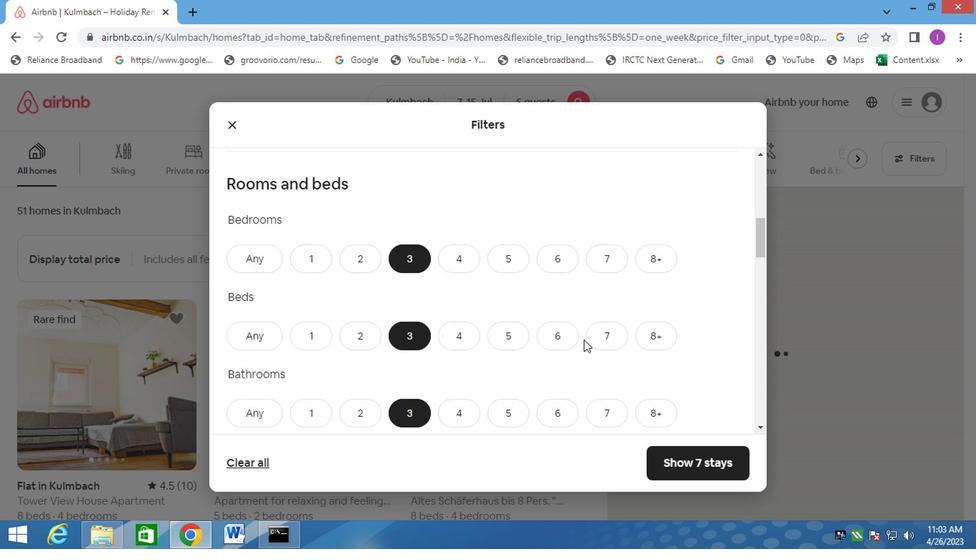 
Action: Mouse scrolled (582, 337) with delta (0, -1)
Screenshot: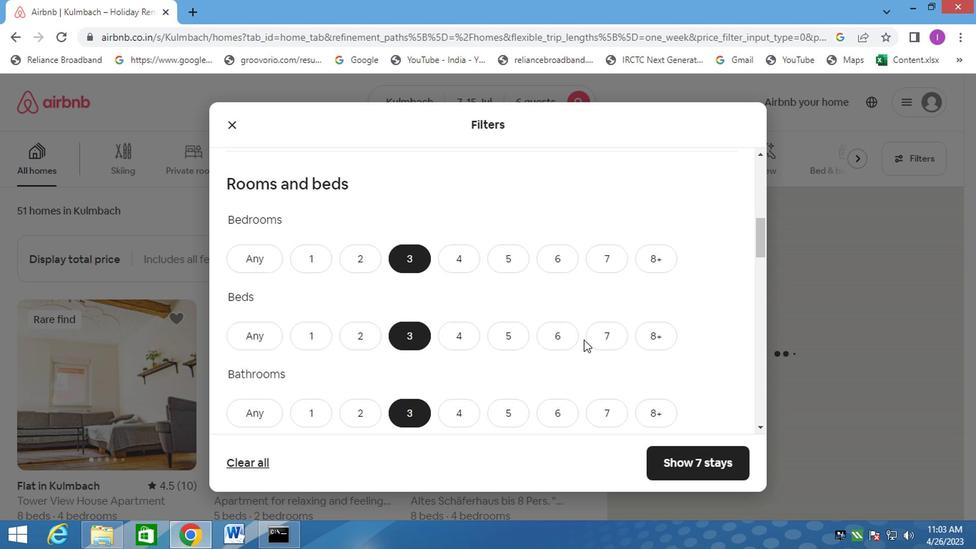 
Action: Mouse moved to (582, 337)
Screenshot: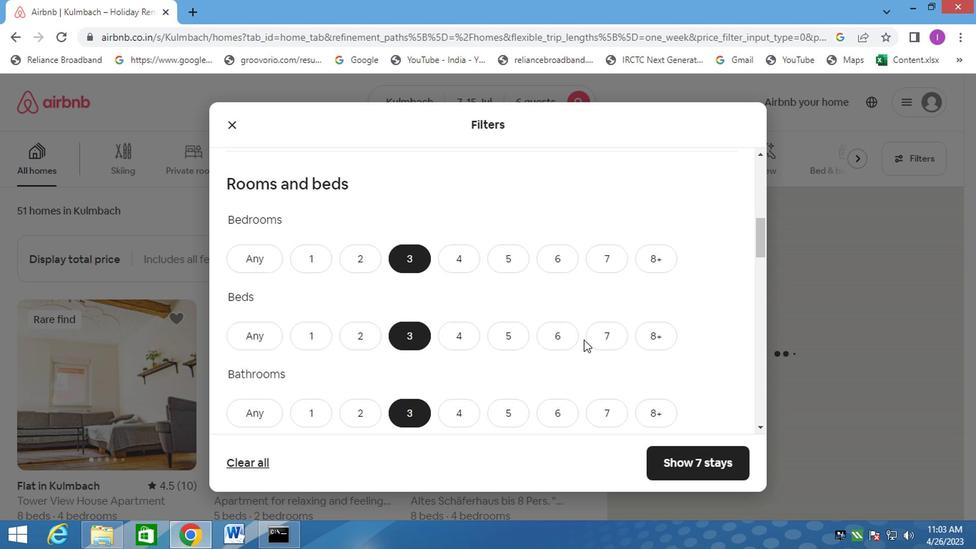 
Action: Mouse scrolled (582, 336) with delta (0, 0)
Screenshot: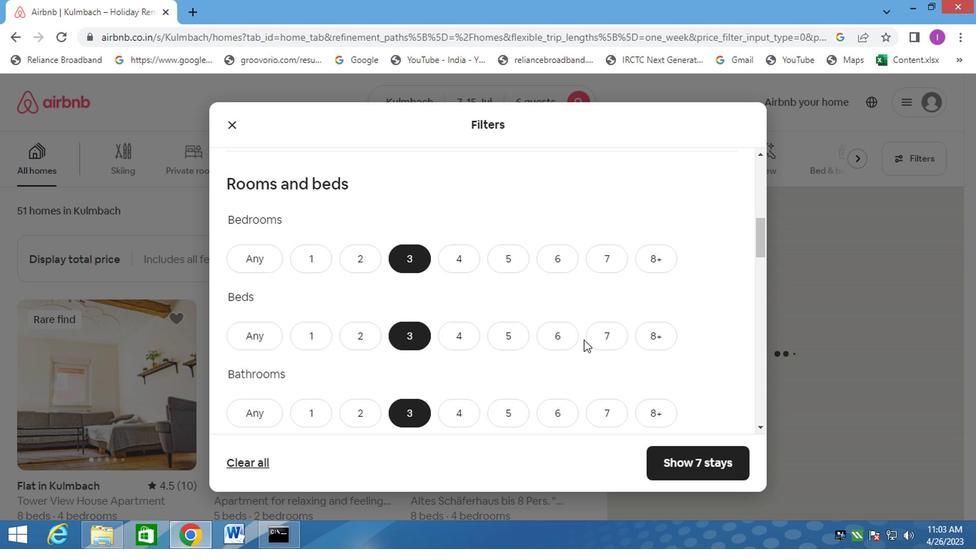 
Action: Mouse moved to (580, 336)
Screenshot: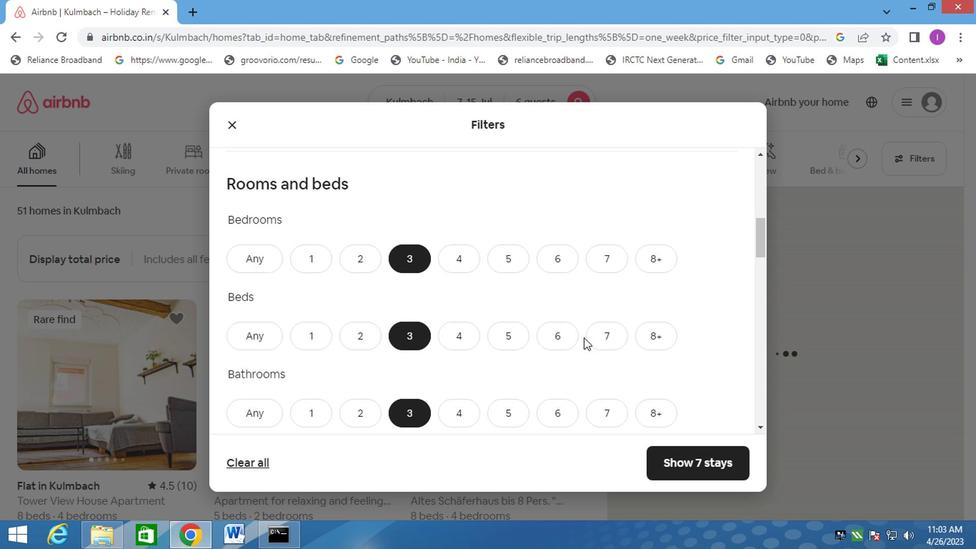 
Action: Mouse scrolled (582, 335) with delta (0, -1)
Screenshot: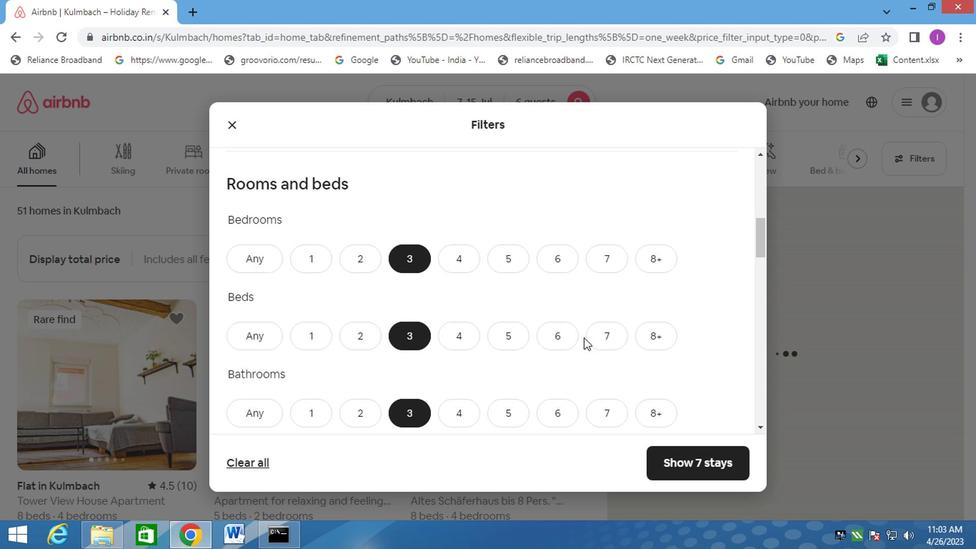 
Action: Mouse moved to (566, 333)
Screenshot: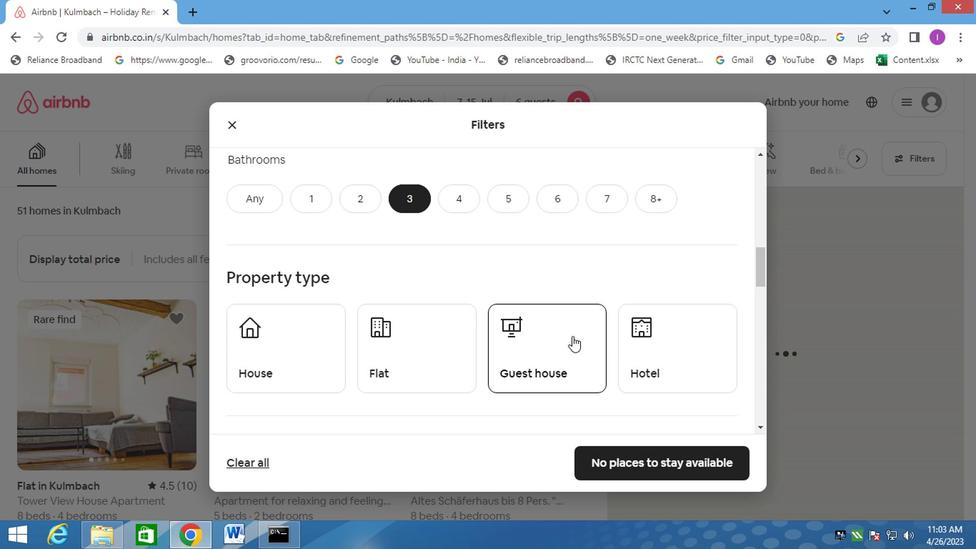 
Action: Mouse scrolled (566, 333) with delta (0, 0)
Screenshot: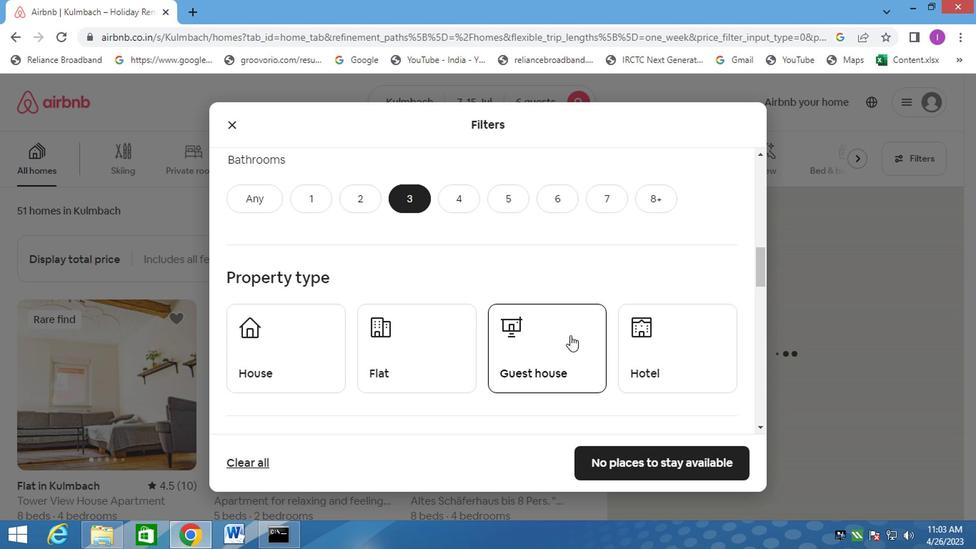 
Action: Mouse moved to (287, 289)
Screenshot: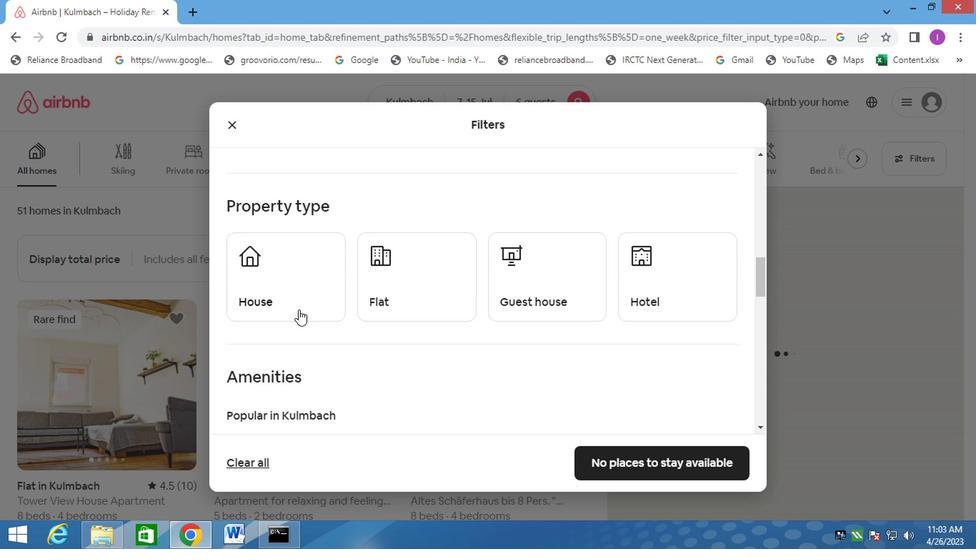 
Action: Mouse pressed left at (287, 289)
Screenshot: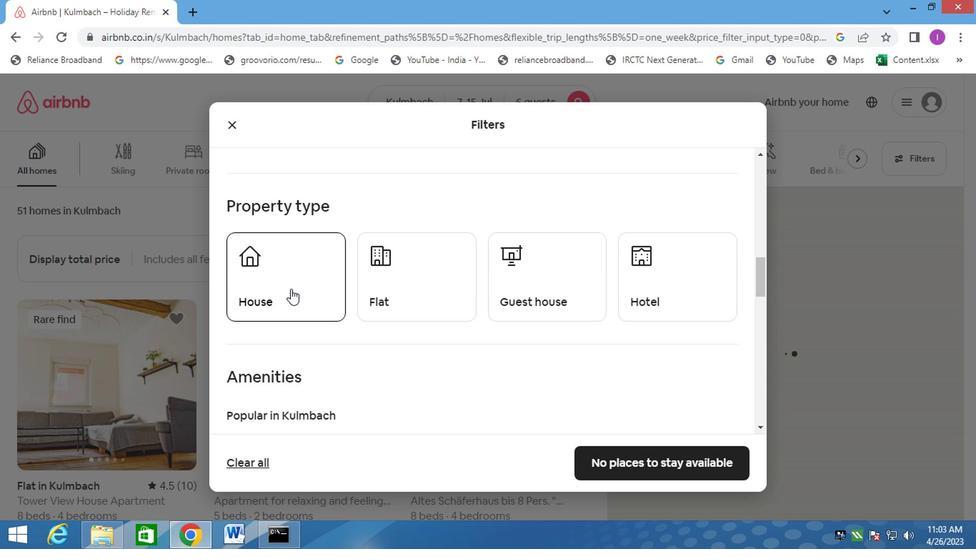 
Action: Mouse moved to (404, 283)
Screenshot: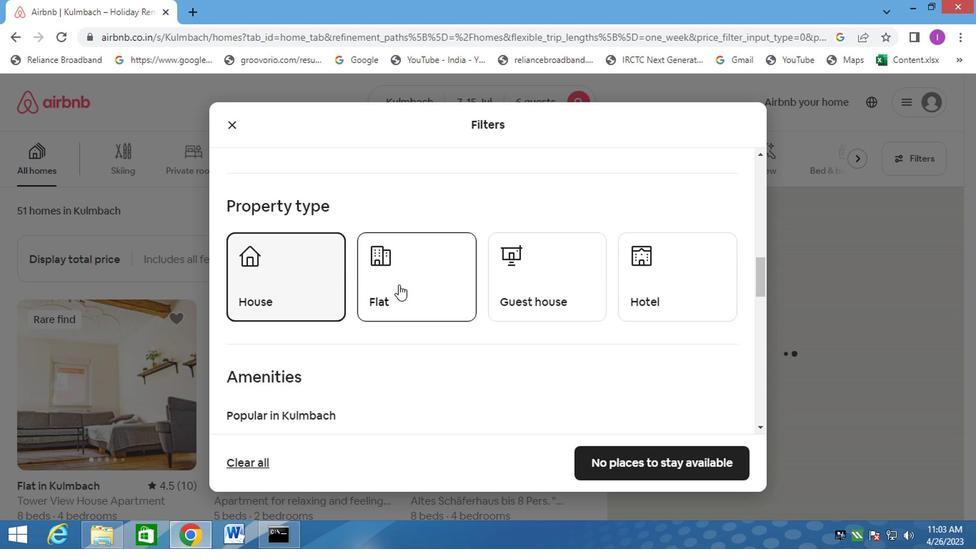
Action: Mouse pressed left at (404, 283)
Screenshot: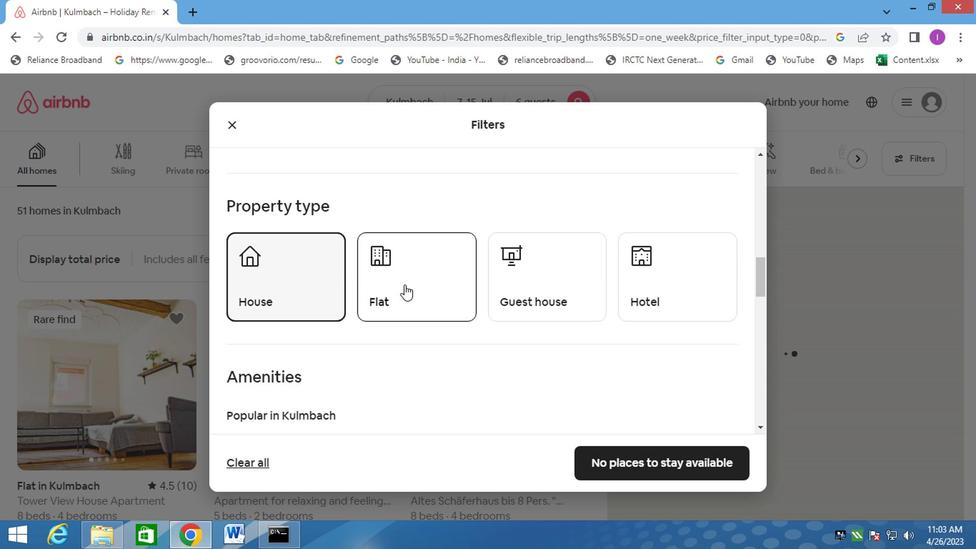 
Action: Mouse moved to (530, 285)
Screenshot: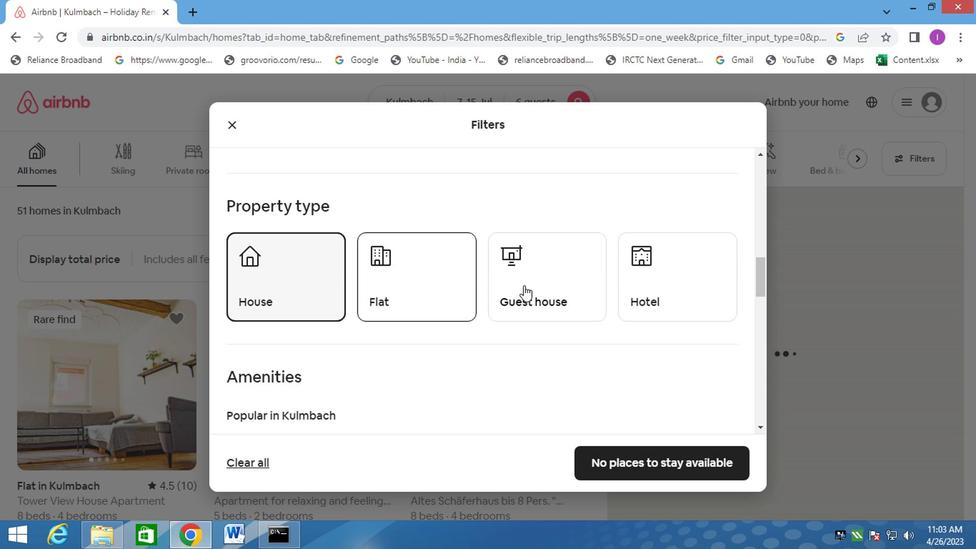 
Action: Mouse pressed left at (530, 285)
Screenshot: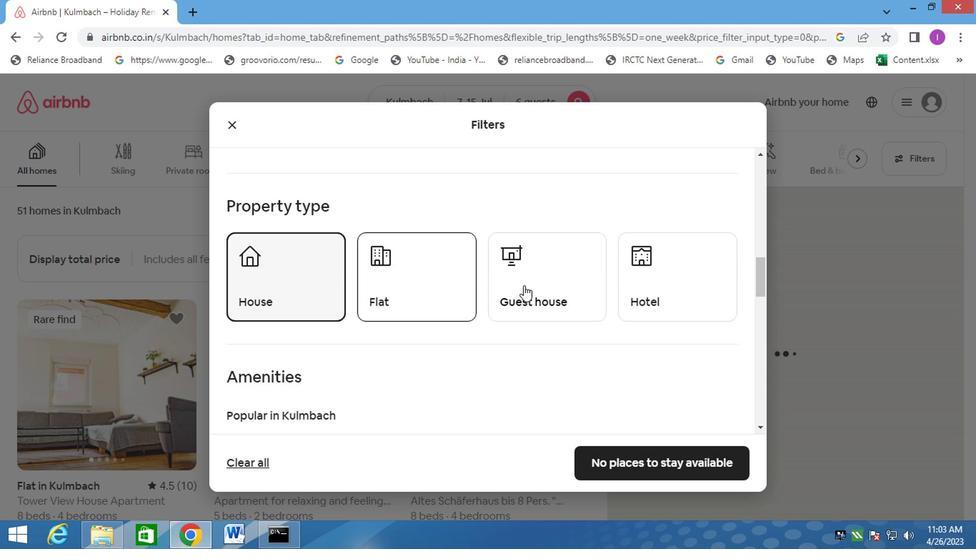 
Action: Mouse moved to (420, 337)
Screenshot: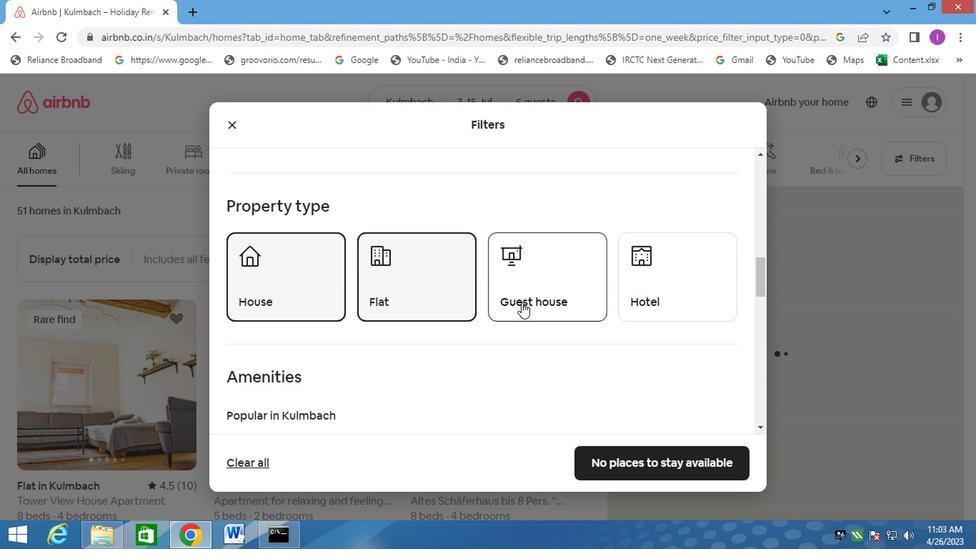 
Action: Mouse scrolled (420, 336) with delta (0, 0)
Screenshot: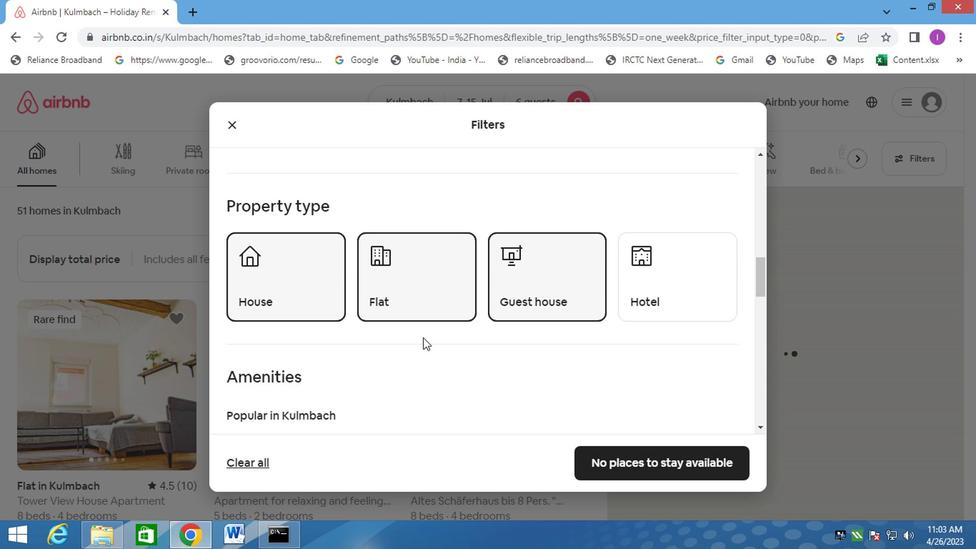 
Action: Mouse scrolled (420, 336) with delta (0, 0)
Screenshot: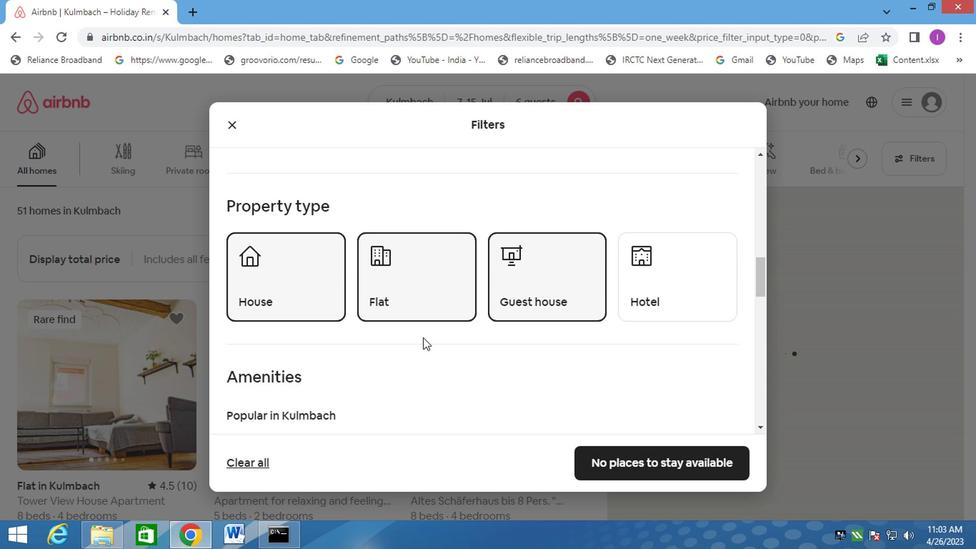 
Action: Mouse scrolled (420, 336) with delta (0, 0)
Screenshot: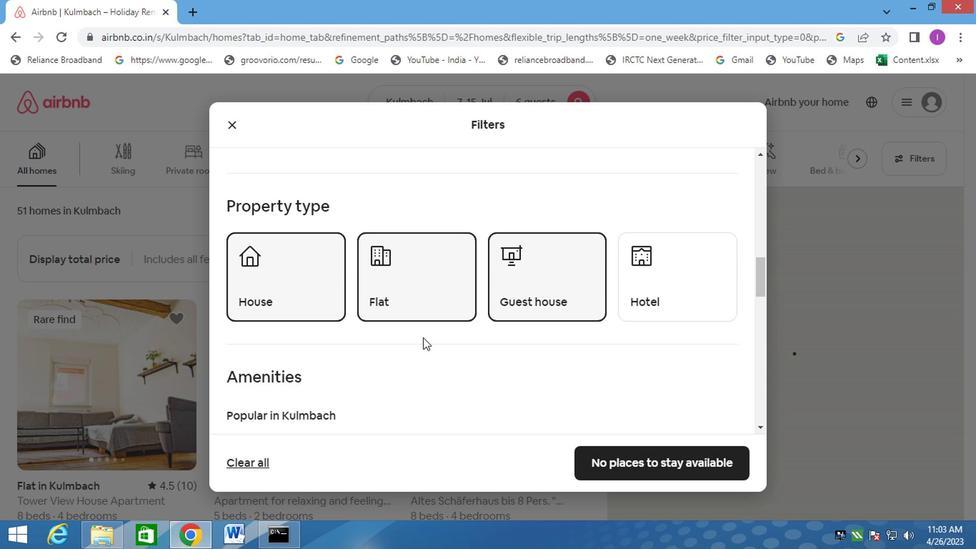 
Action: Mouse moved to (231, 275)
Screenshot: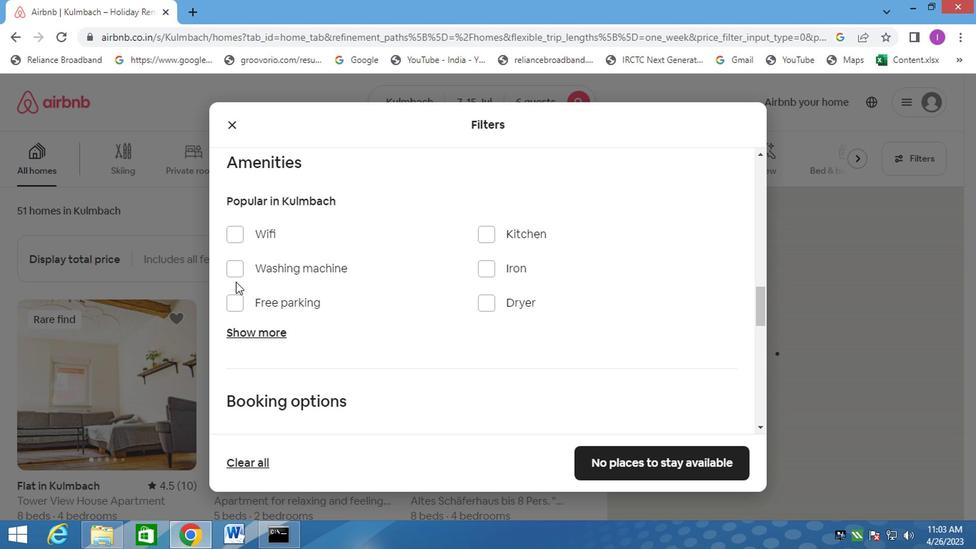 
Action: Mouse pressed left at (231, 275)
Screenshot: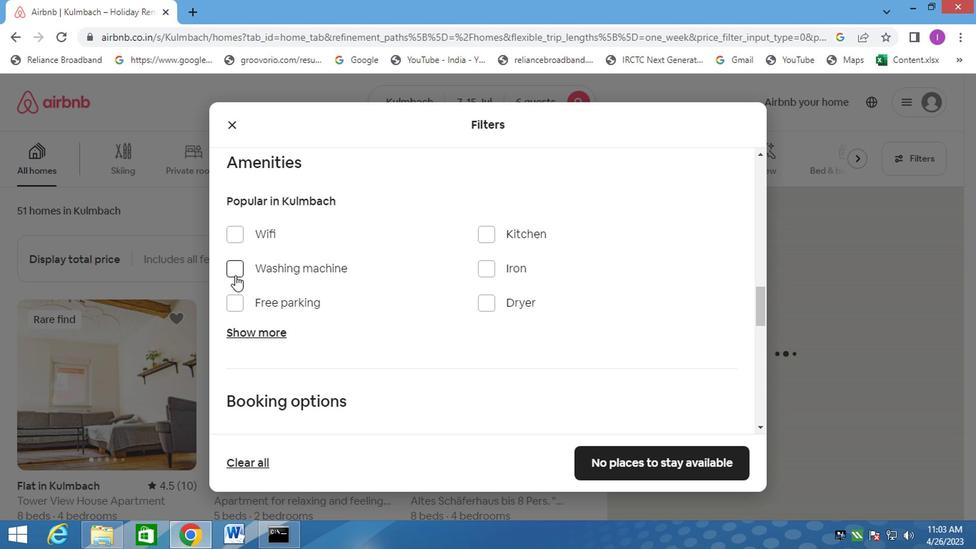 
Action: Mouse moved to (312, 273)
Screenshot: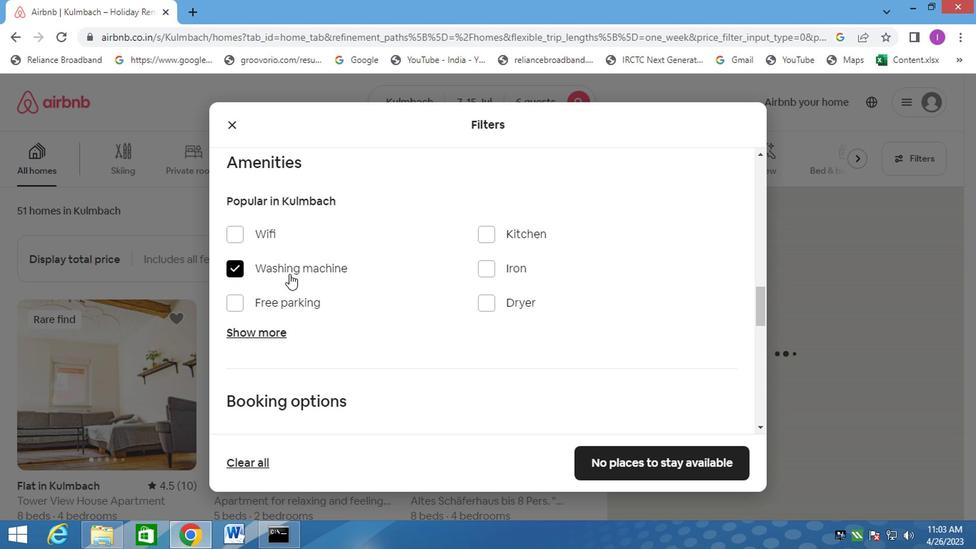 
Action: Mouse scrolled (312, 273) with delta (0, 0)
Screenshot: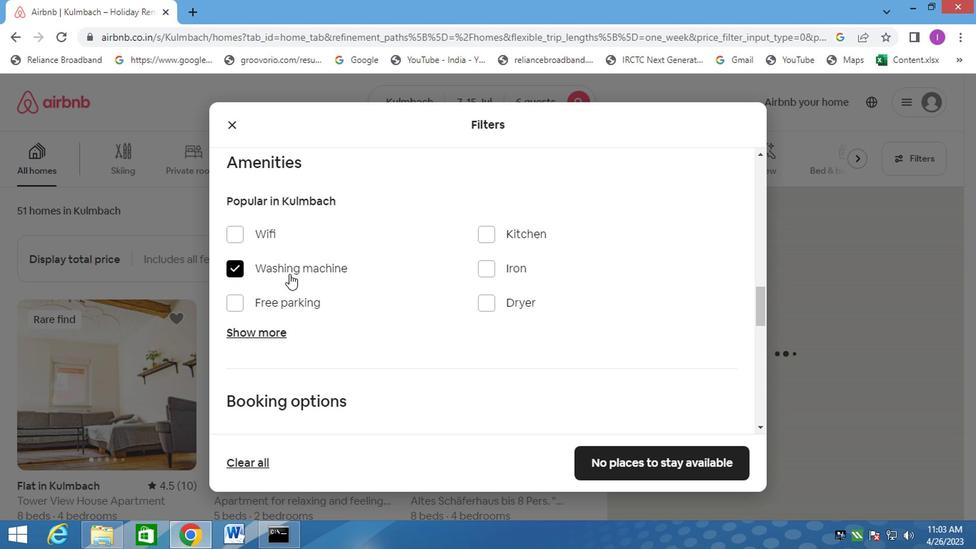 
Action: Mouse moved to (315, 275)
Screenshot: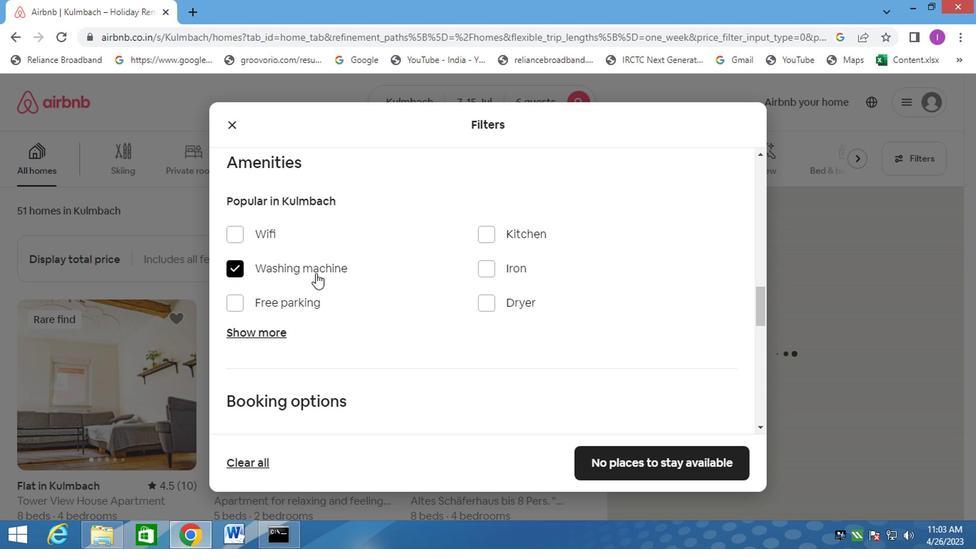 
Action: Mouse scrolled (314, 273) with delta (0, 0)
Screenshot: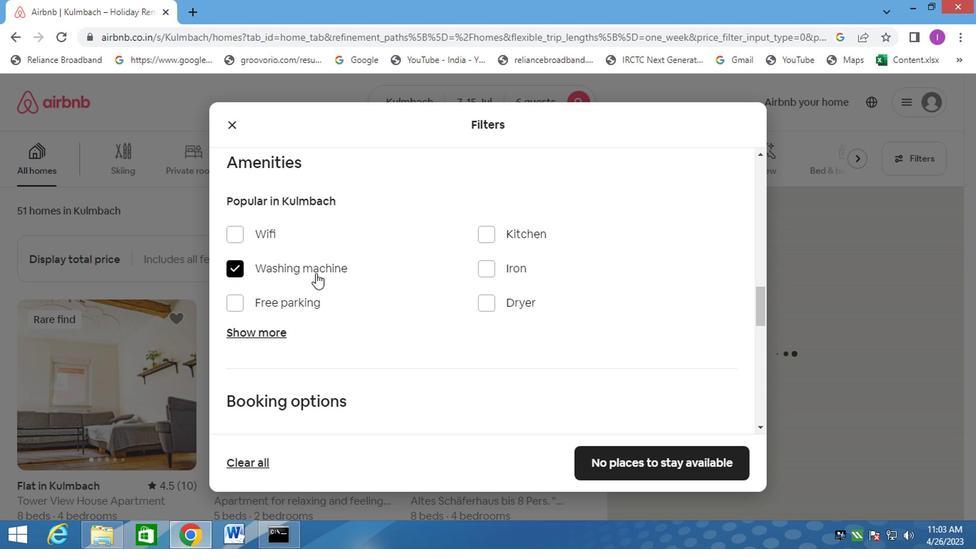 
Action: Mouse moved to (324, 281)
Screenshot: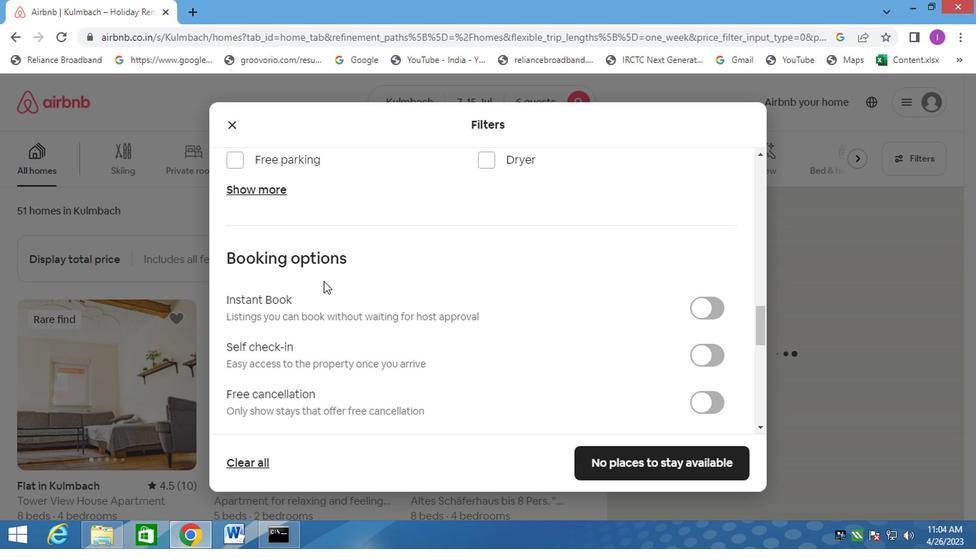 
Action: Mouse scrolled (324, 280) with delta (0, 0)
Screenshot: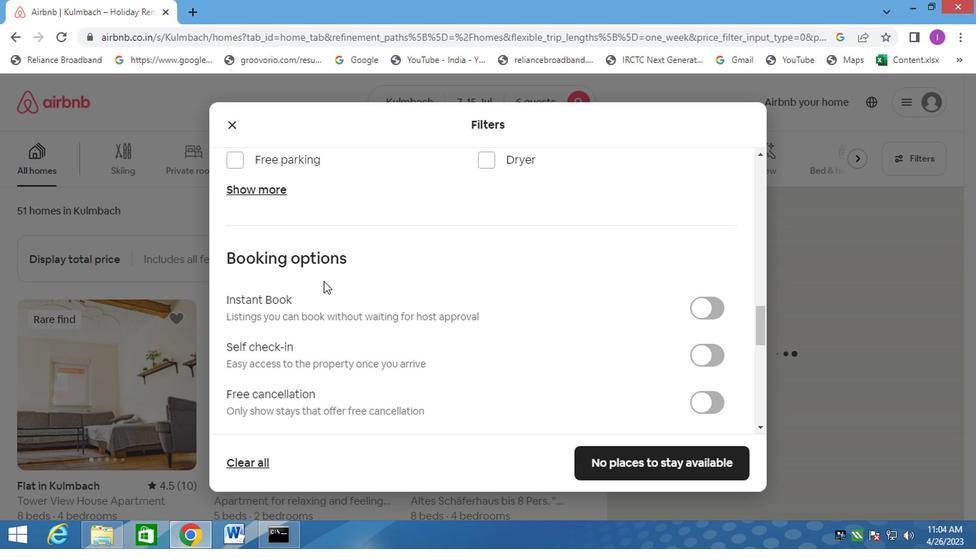 
Action: Mouse moved to (332, 284)
Screenshot: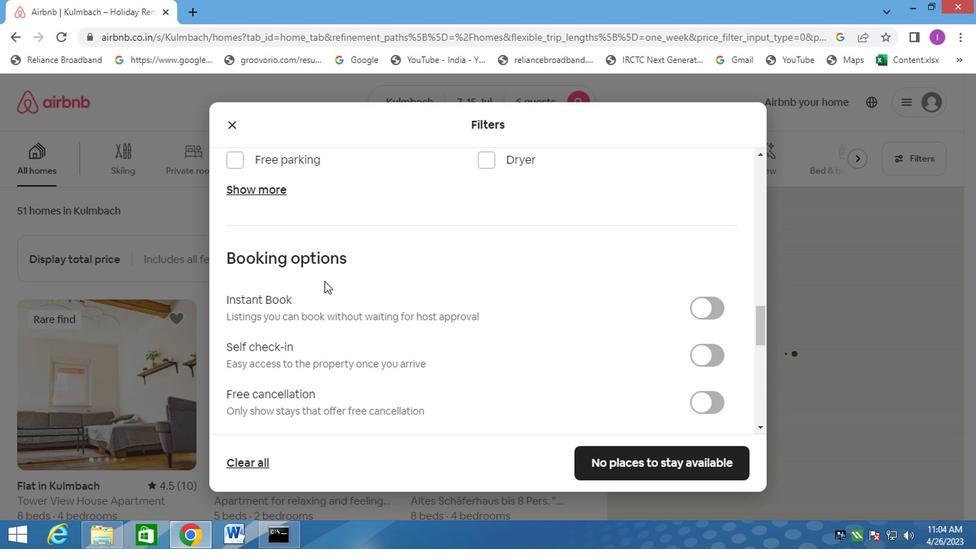 
Action: Mouse scrolled (331, 283) with delta (0, 0)
Screenshot: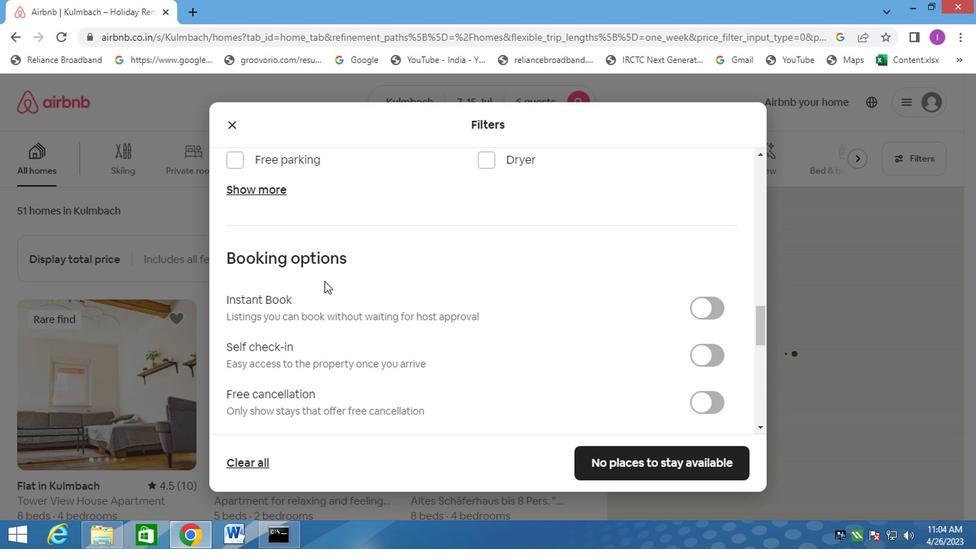 
Action: Mouse moved to (717, 219)
Screenshot: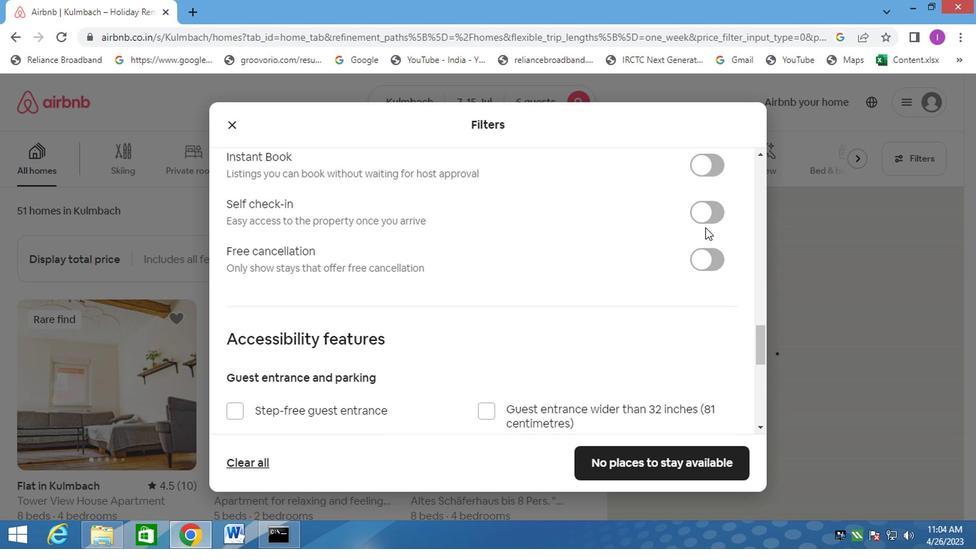
Action: Mouse pressed left at (717, 219)
Screenshot: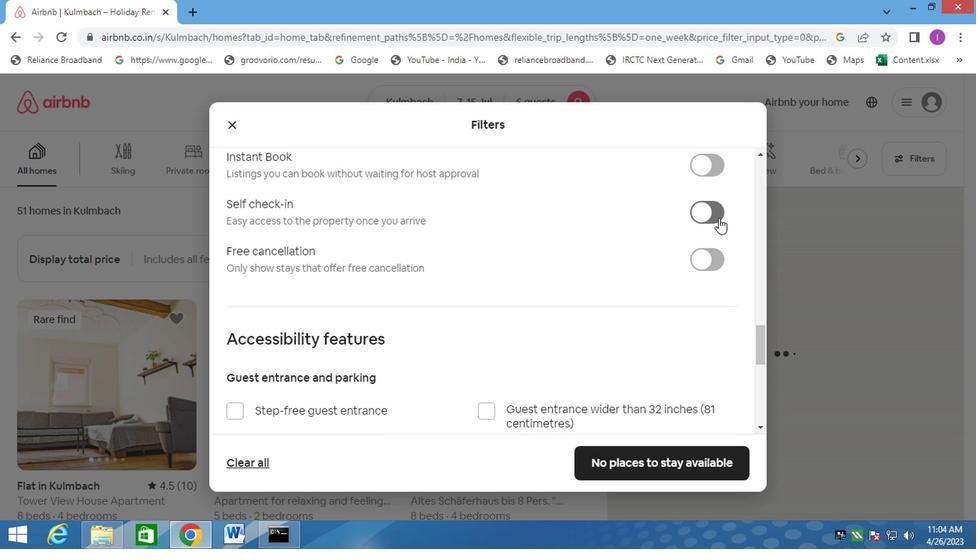 
Action: Mouse moved to (500, 252)
Screenshot: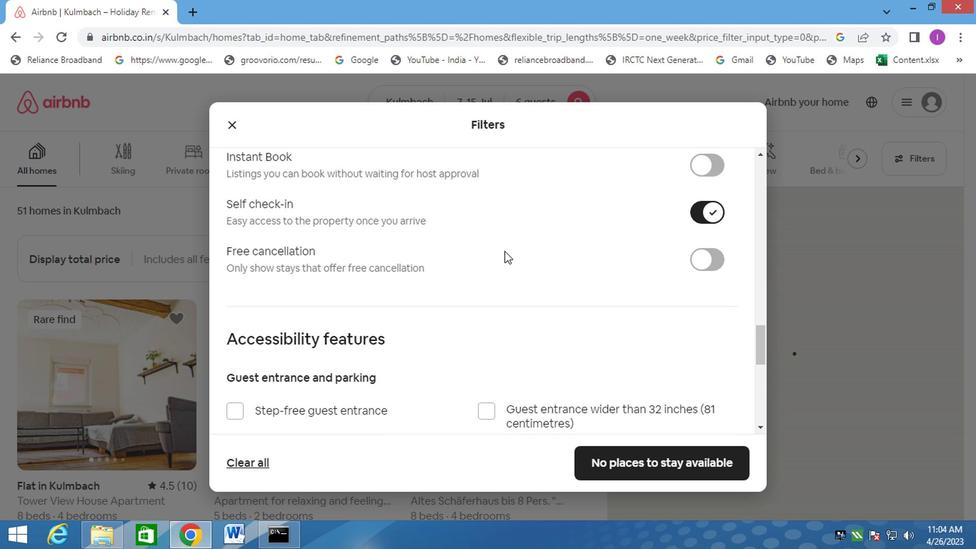 
Action: Mouse scrolled (500, 251) with delta (0, 0)
Screenshot: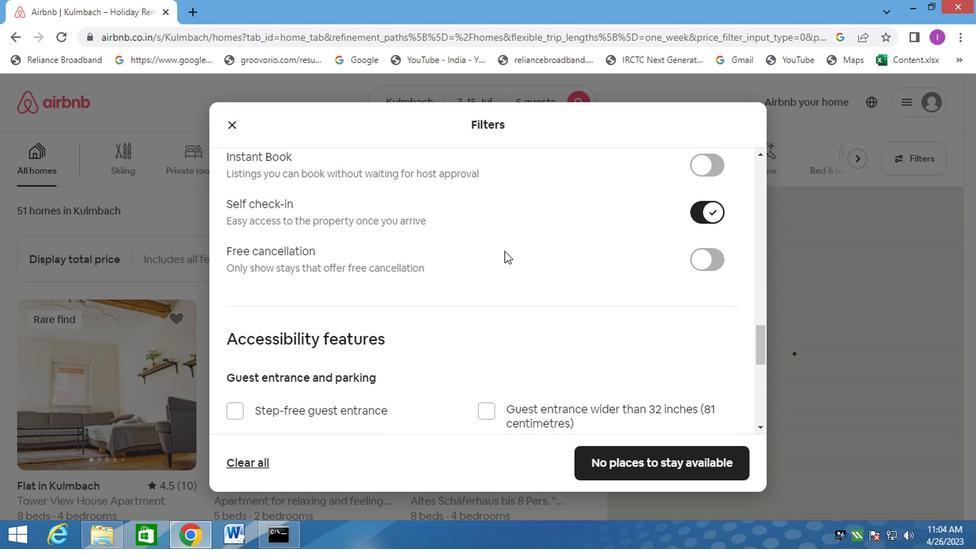 
Action: Mouse moved to (500, 253)
Screenshot: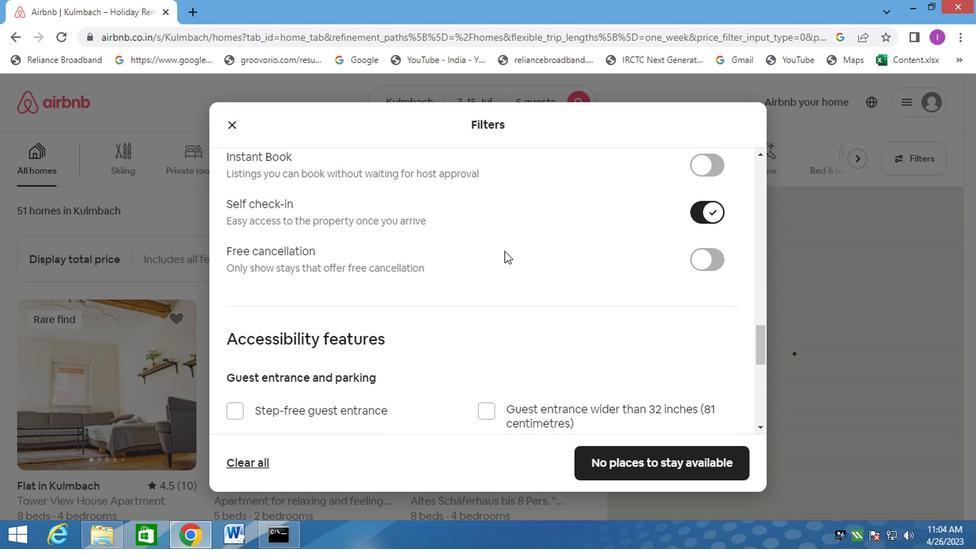 
Action: Mouse scrolled (500, 252) with delta (0, -1)
Screenshot: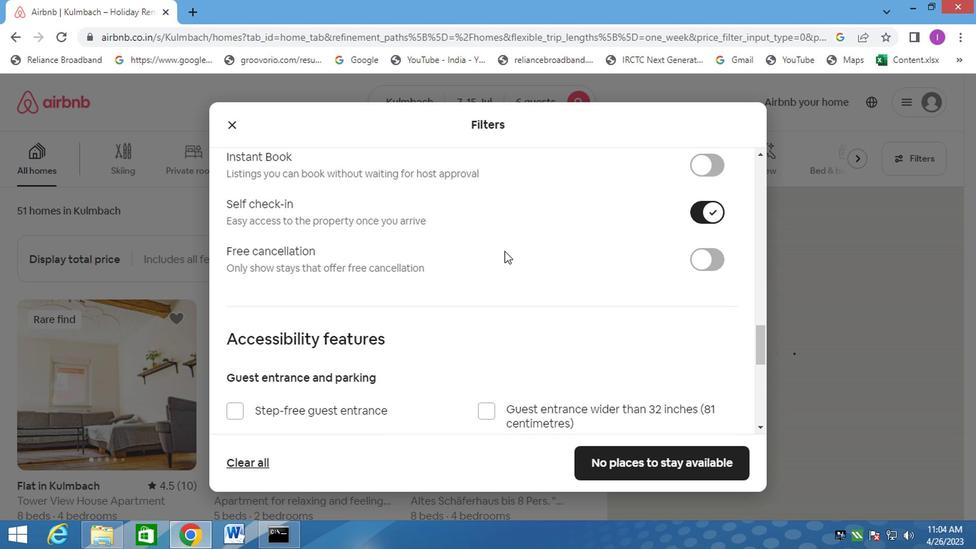 
Action: Mouse moved to (499, 253)
Screenshot: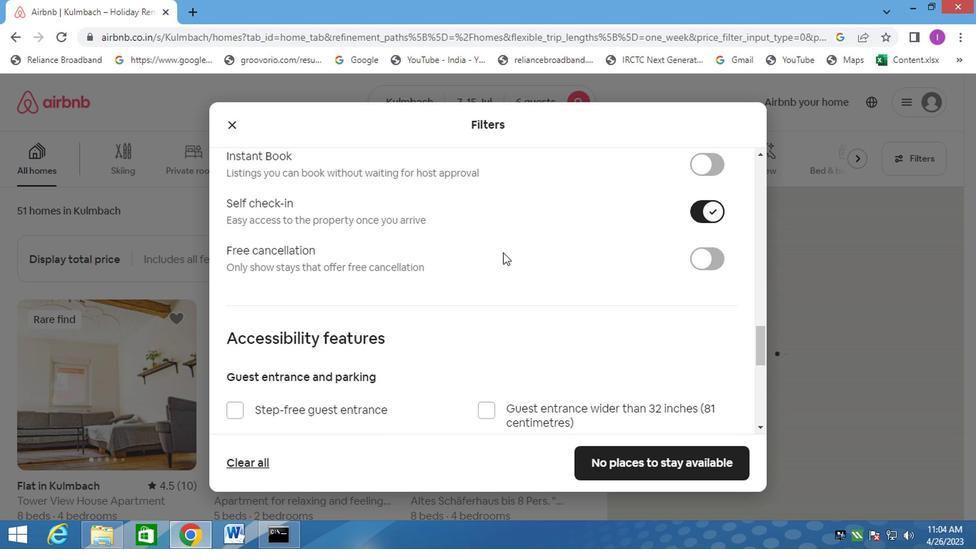 
Action: Mouse scrolled (499, 253) with delta (0, 0)
Screenshot: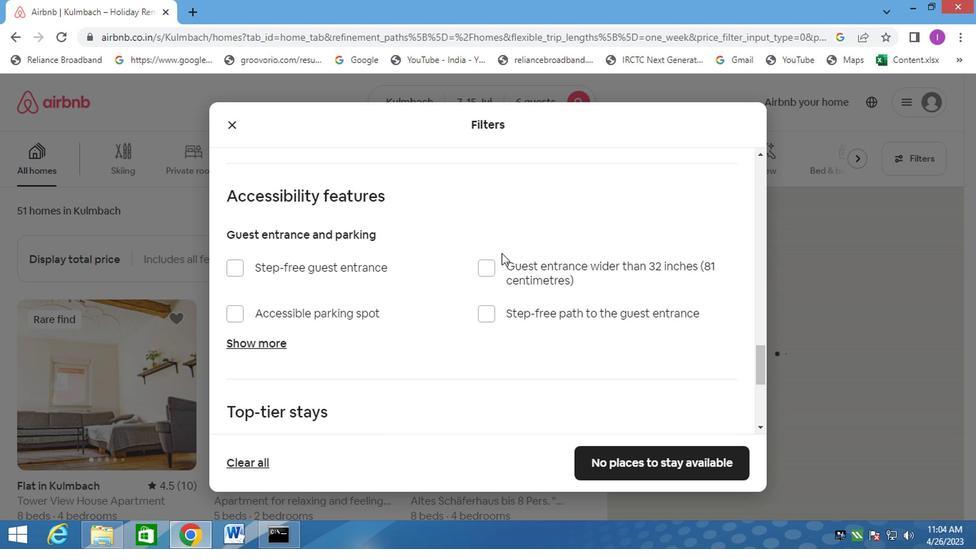 
Action: Mouse scrolled (499, 253) with delta (0, 0)
Screenshot: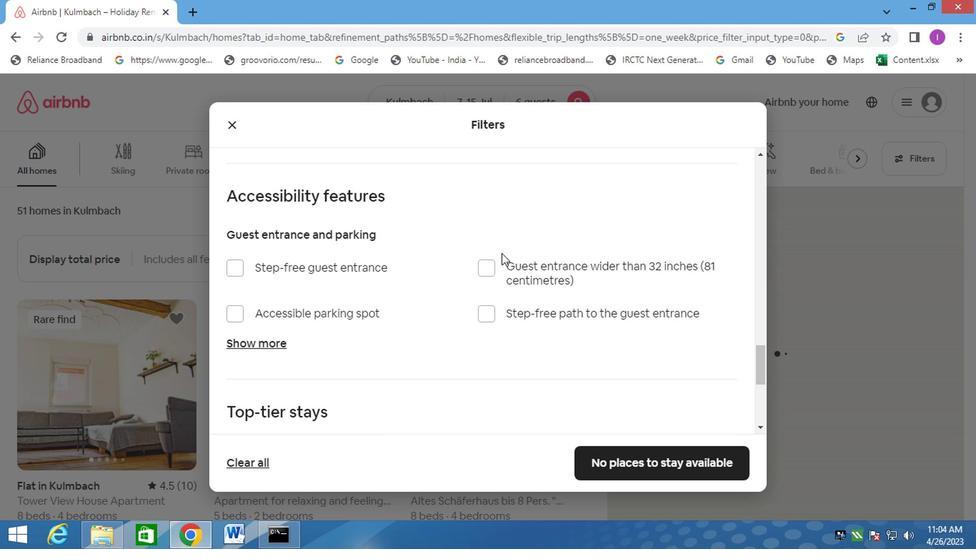 
Action: Mouse scrolled (499, 253) with delta (0, 0)
Screenshot: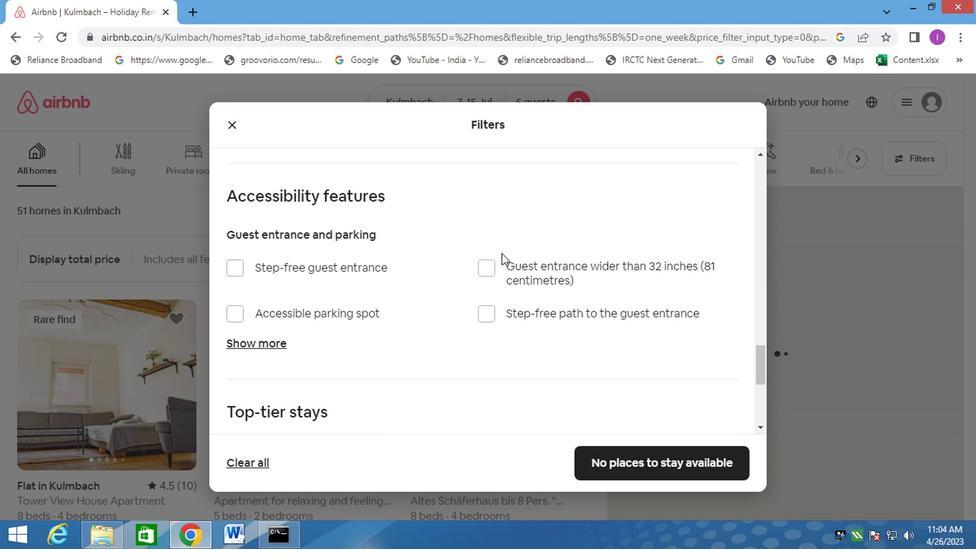 
Action: Mouse moved to (499, 253)
Screenshot: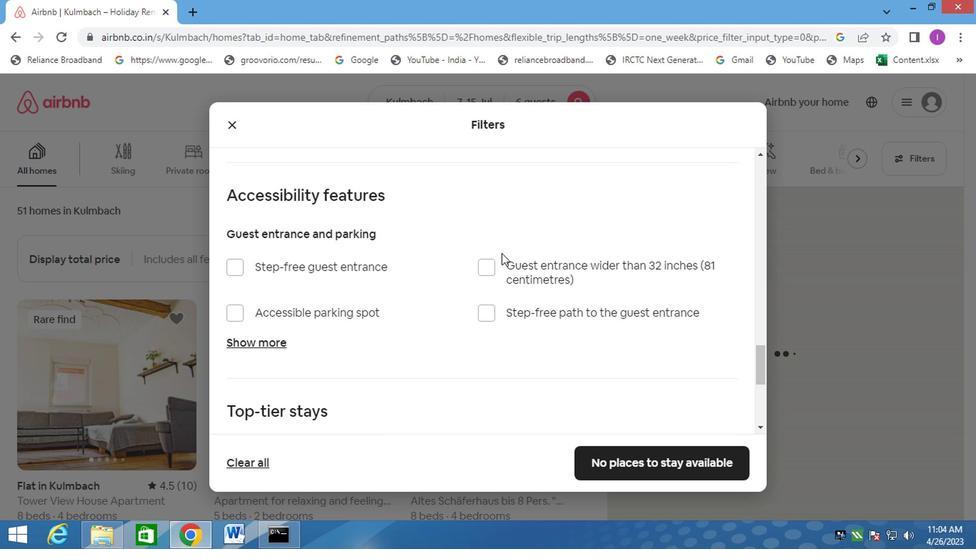 
Action: Mouse scrolled (499, 253) with delta (0, 0)
Screenshot: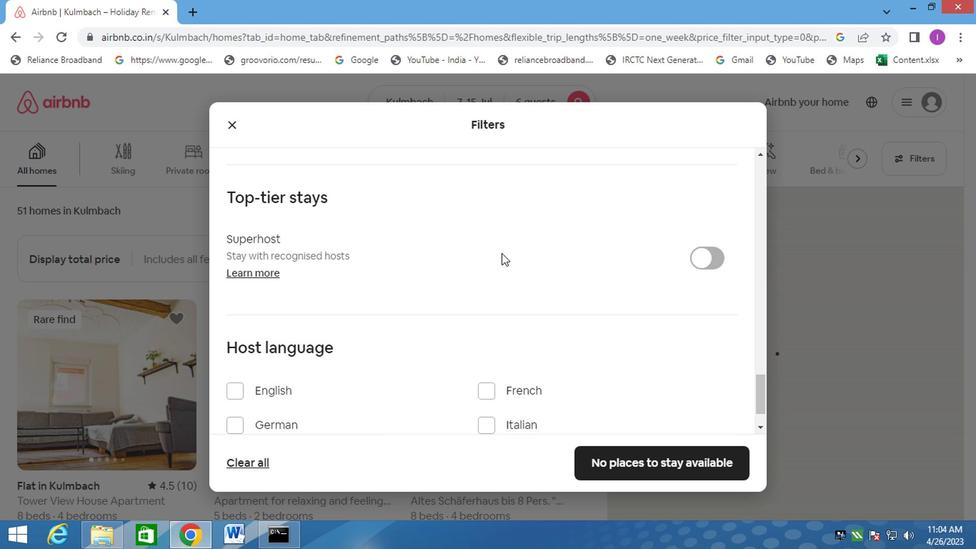 
Action: Mouse moved to (229, 336)
Screenshot: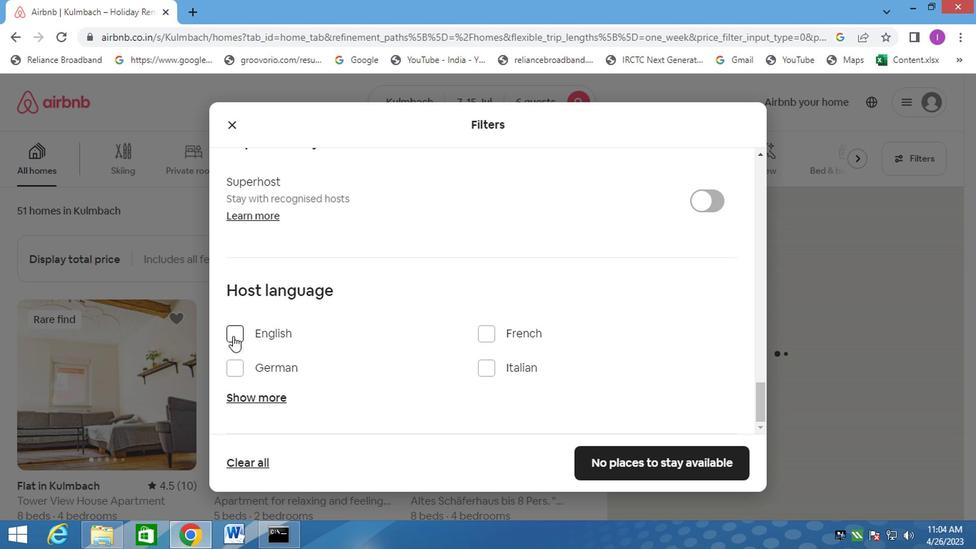 
Action: Mouse pressed left at (229, 336)
Screenshot: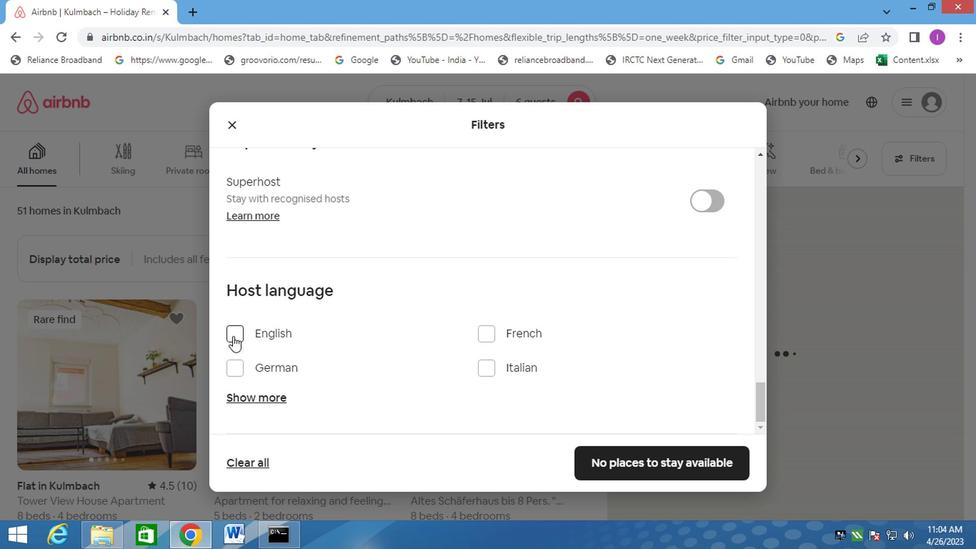 
Action: Mouse moved to (674, 457)
Screenshot: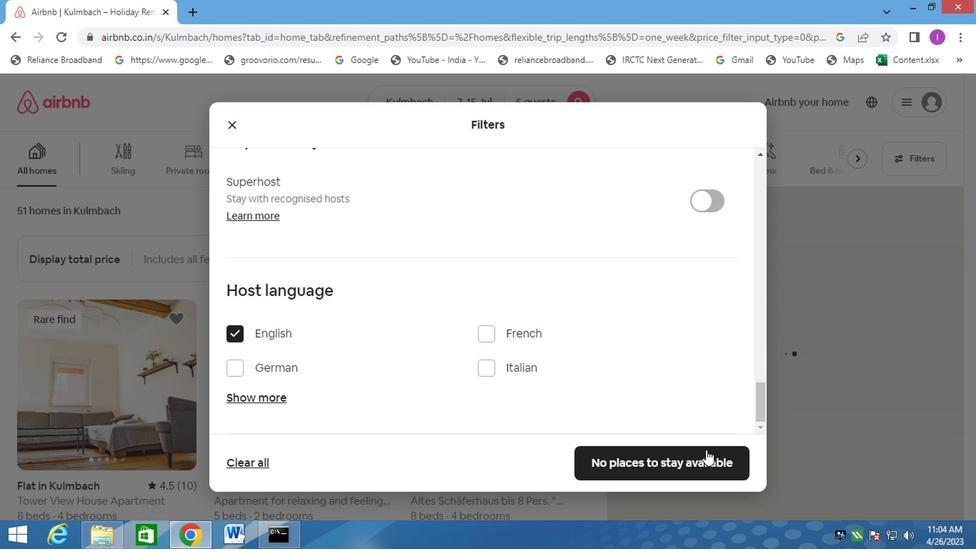 
Action: Mouse pressed left at (674, 457)
Screenshot: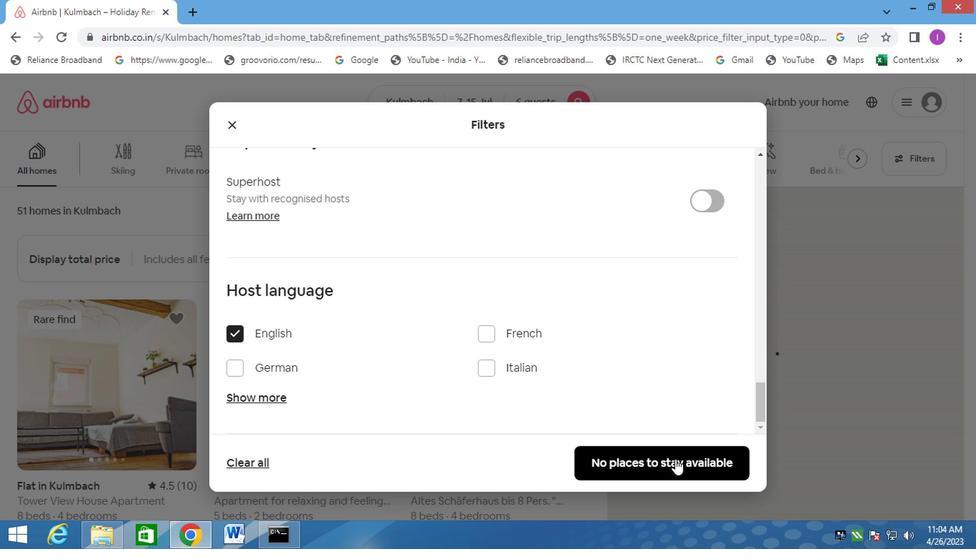 
Action: Mouse moved to (720, 420)
Screenshot: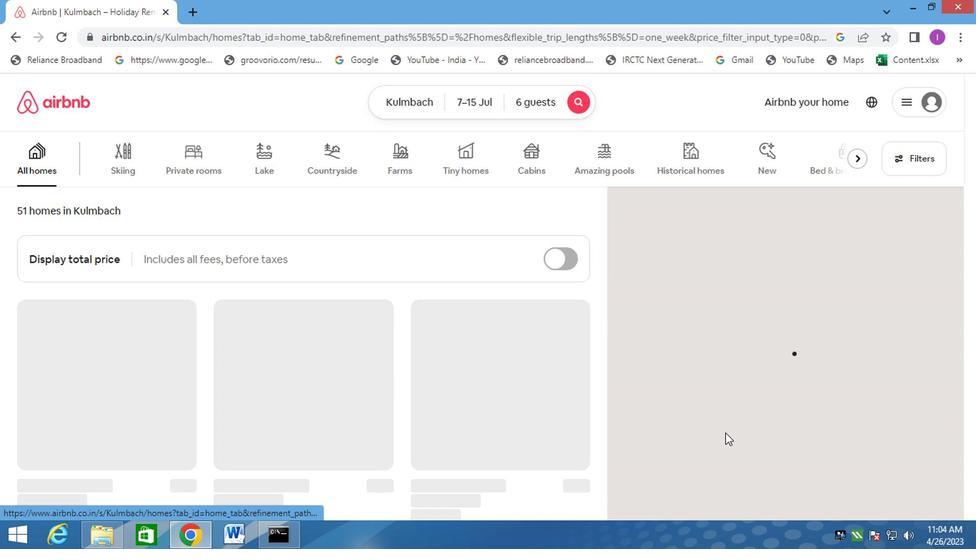 
